 Task: Write a soql queries using OFFSET keyword.
Action: Mouse moved to (7, 132)
Screenshot: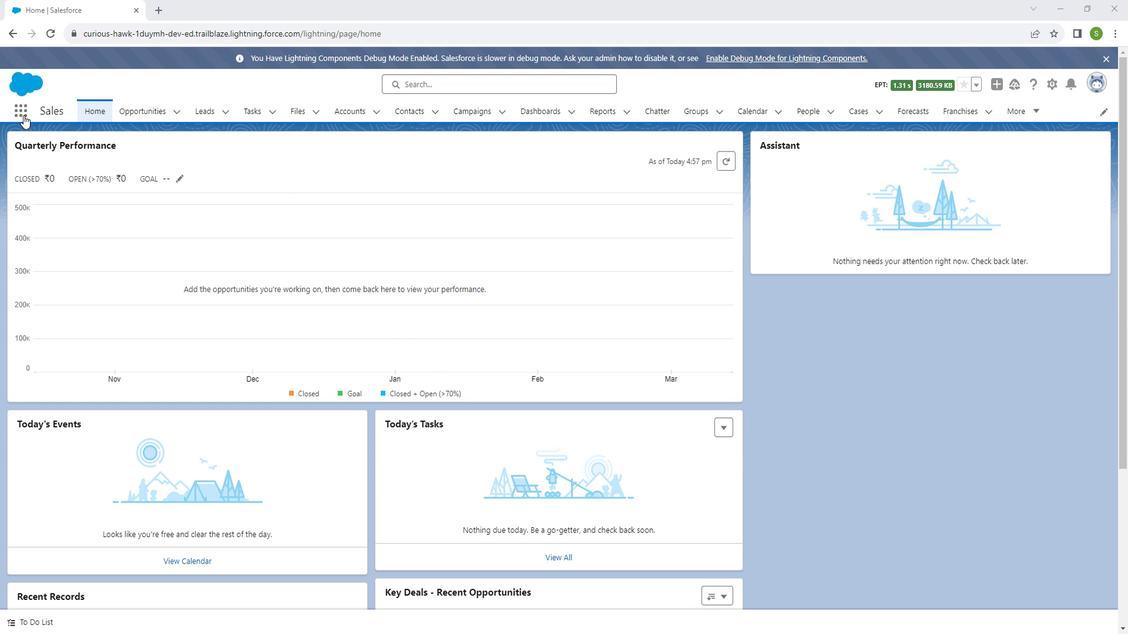 
Action: Mouse pressed left at (7, 132)
Screenshot: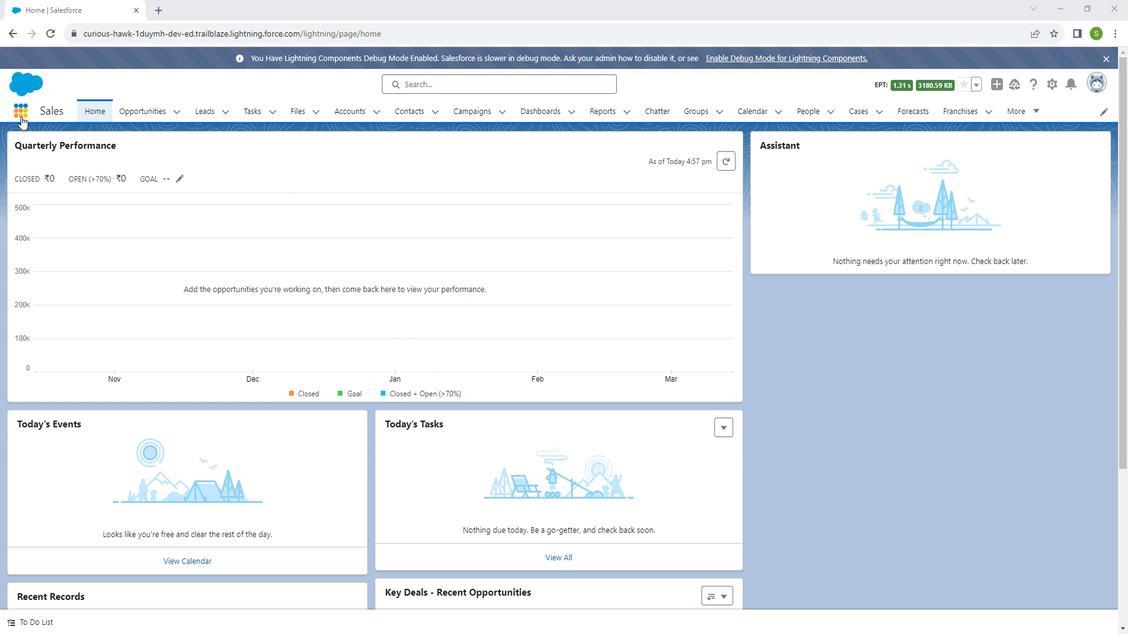
Action: Mouse moved to (27, 321)
Screenshot: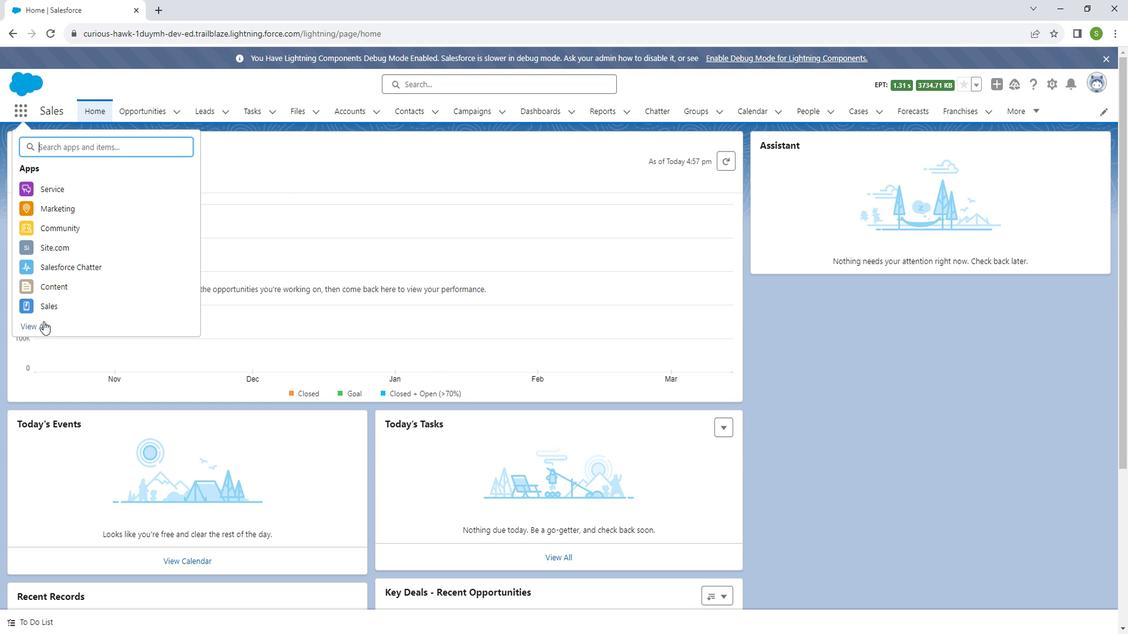 
Action: Mouse pressed left at (27, 321)
Screenshot: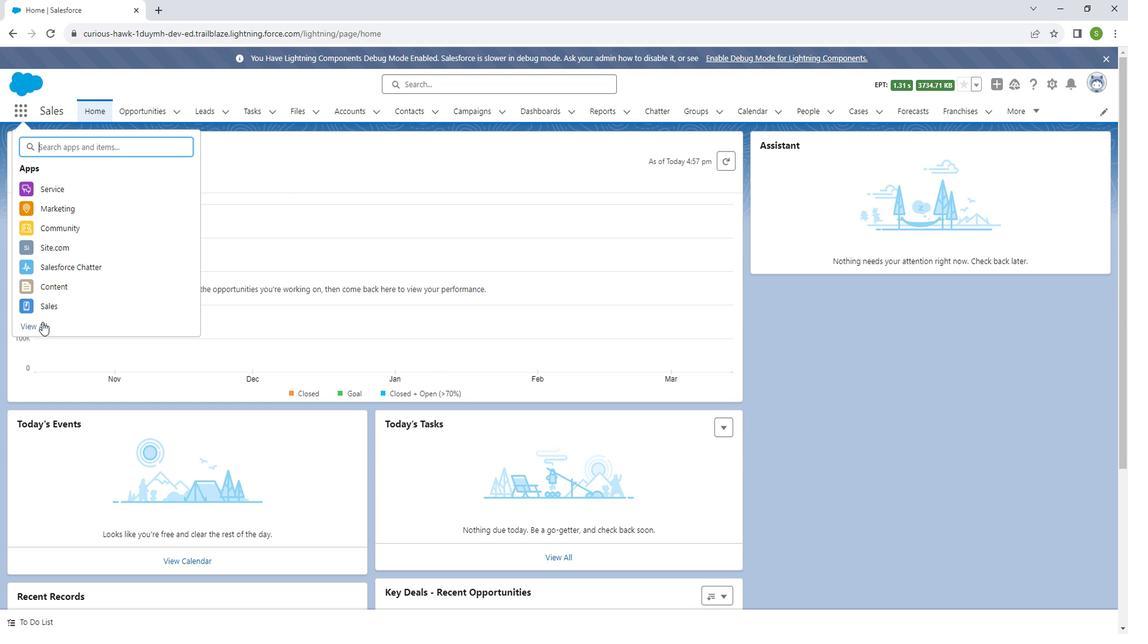 
Action: Mouse moved to (768, 432)
Screenshot: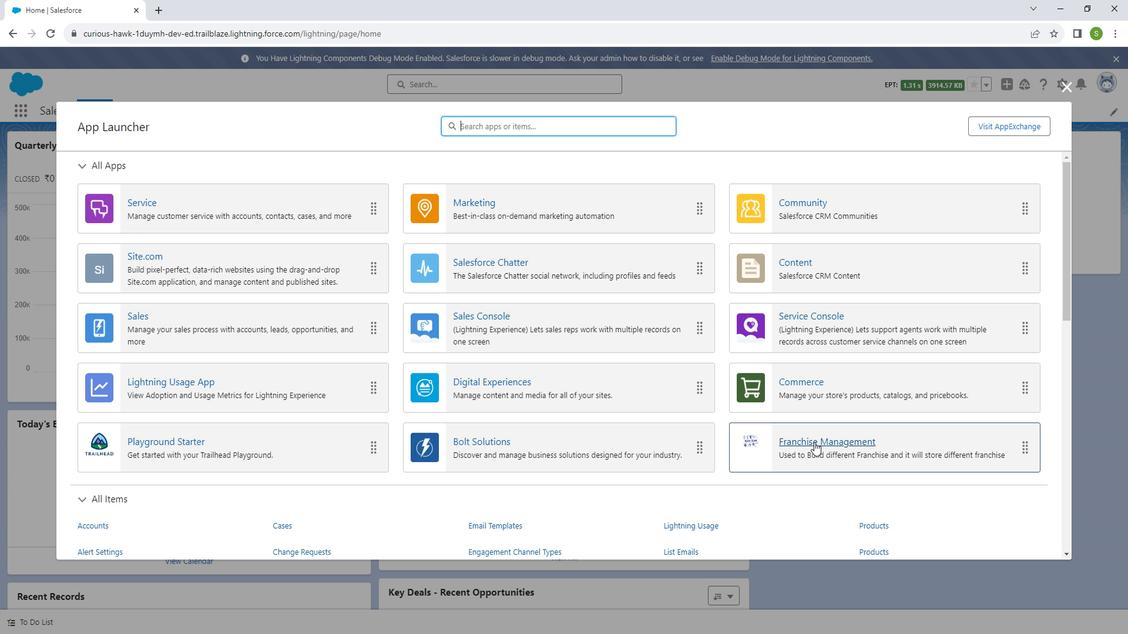
Action: Mouse pressed left at (768, 432)
Screenshot: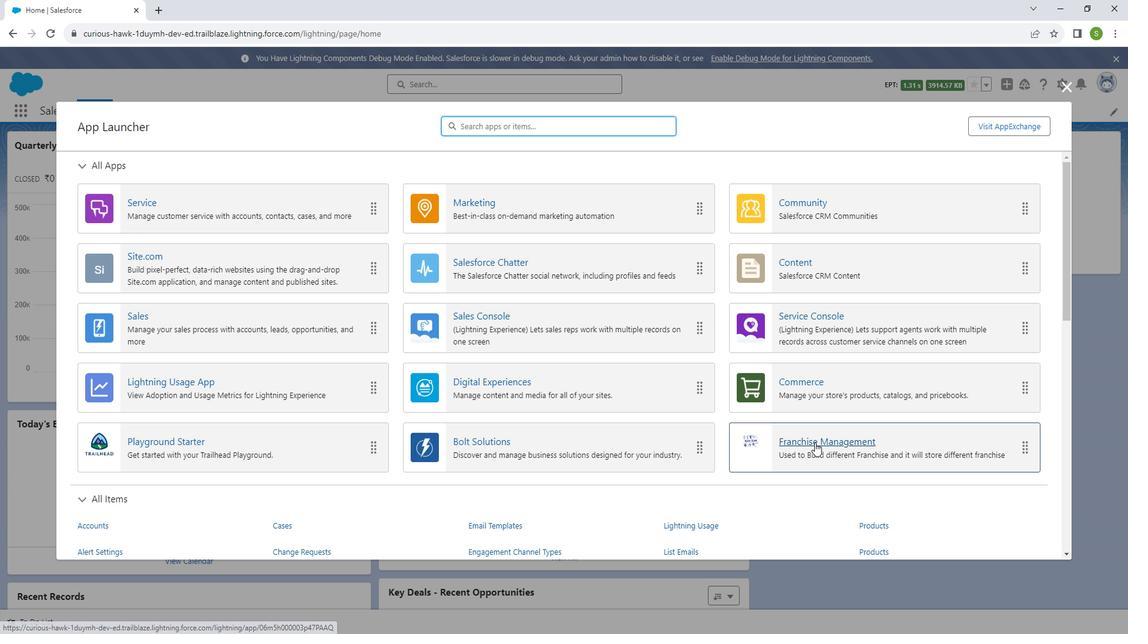 
Action: Mouse moved to (1008, 101)
Screenshot: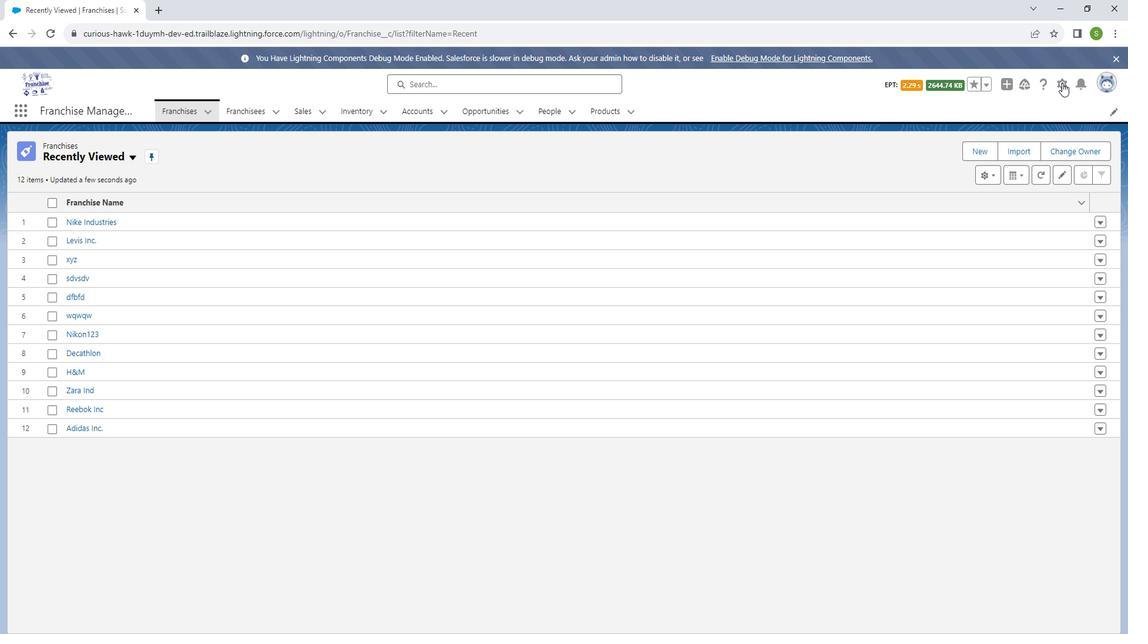 
Action: Mouse pressed left at (1008, 101)
Screenshot: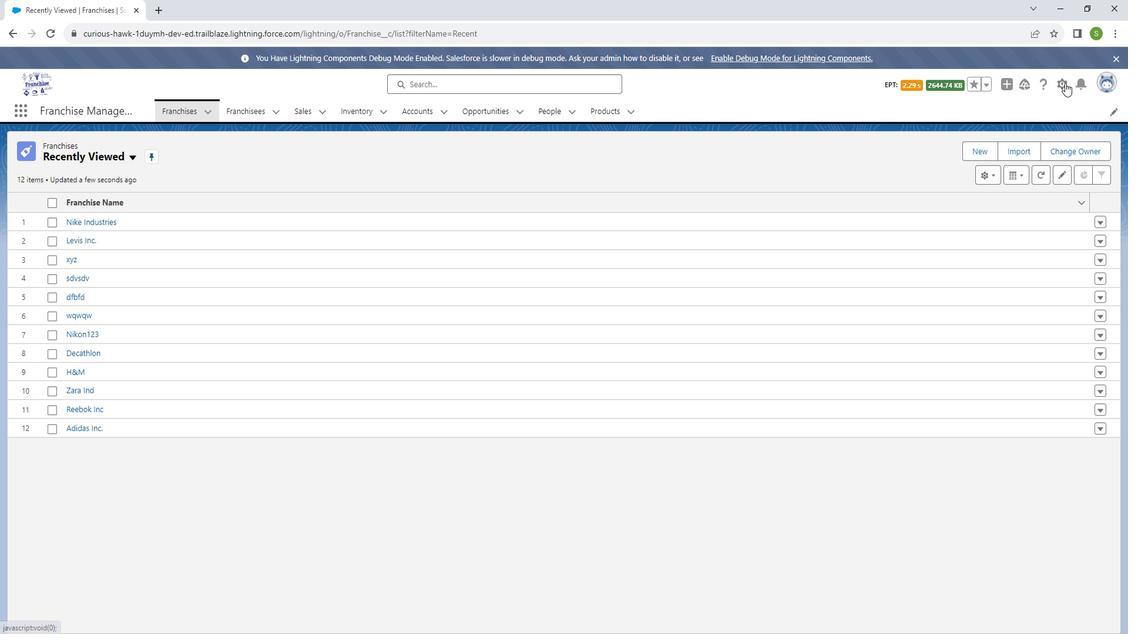 
Action: Mouse moved to (933, 192)
Screenshot: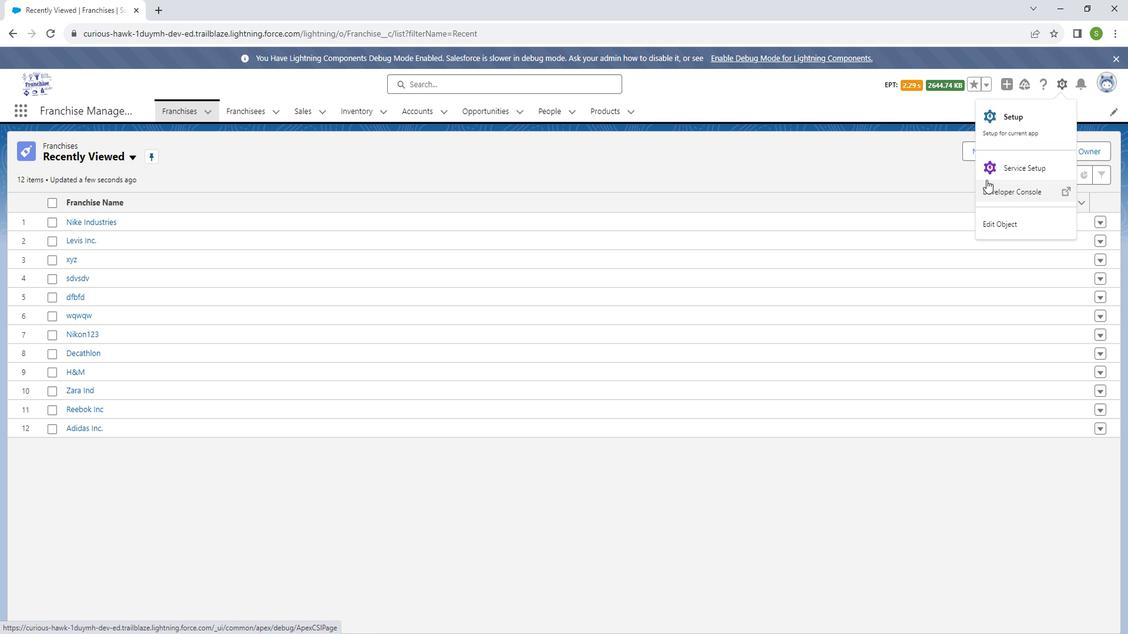 
Action: Mouse pressed right at (933, 192)
Screenshot: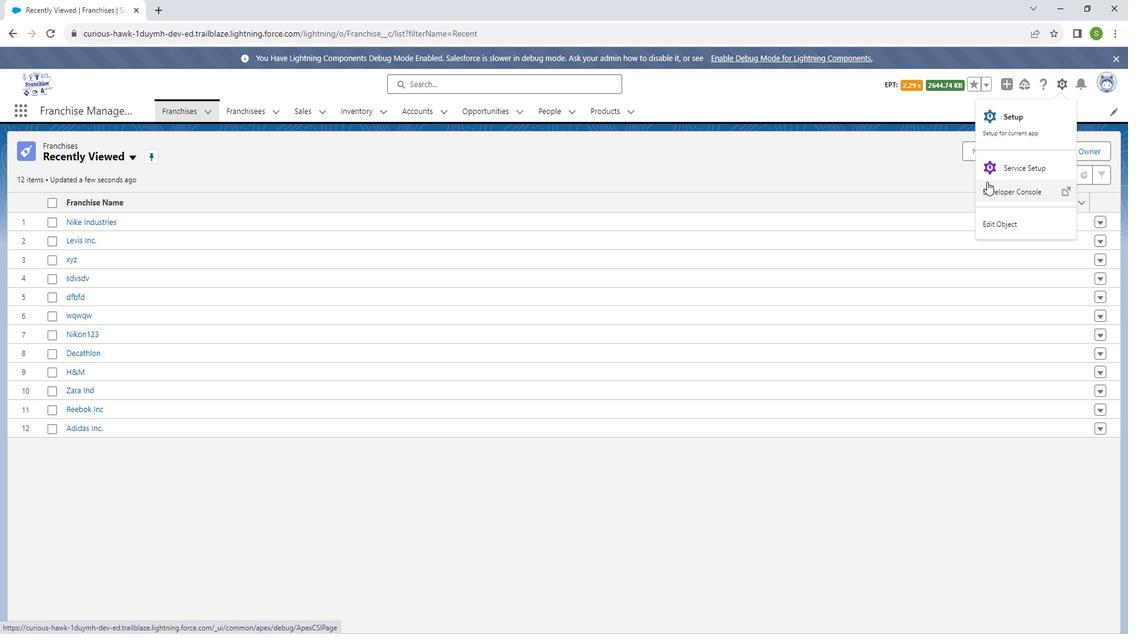 
Action: Mouse moved to (954, 202)
Screenshot: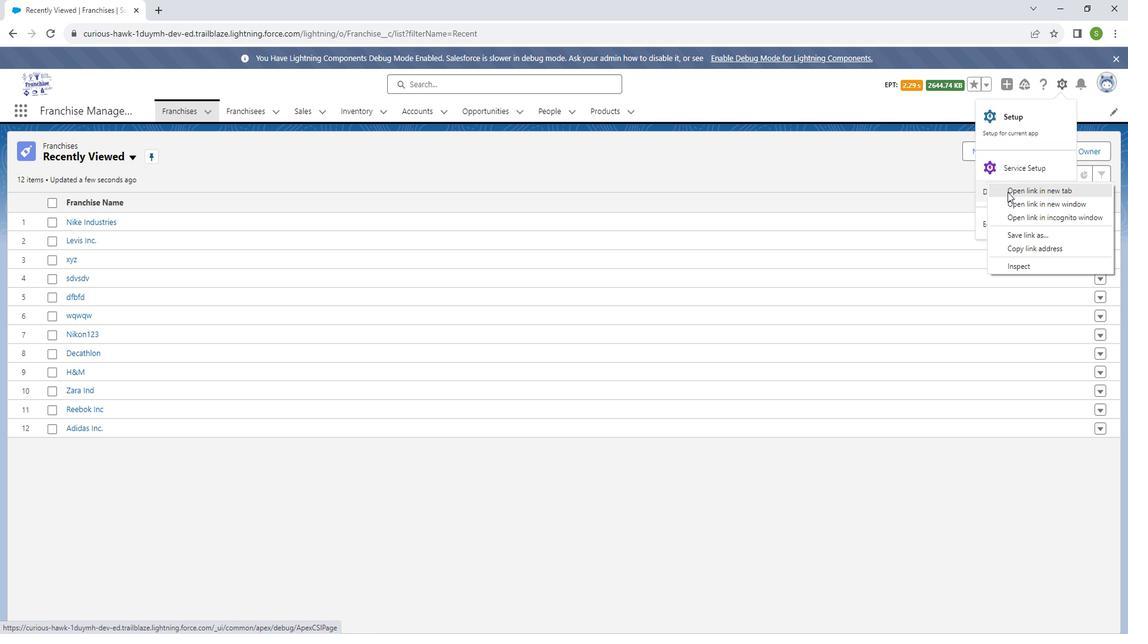 
Action: Mouse pressed left at (954, 202)
Screenshot: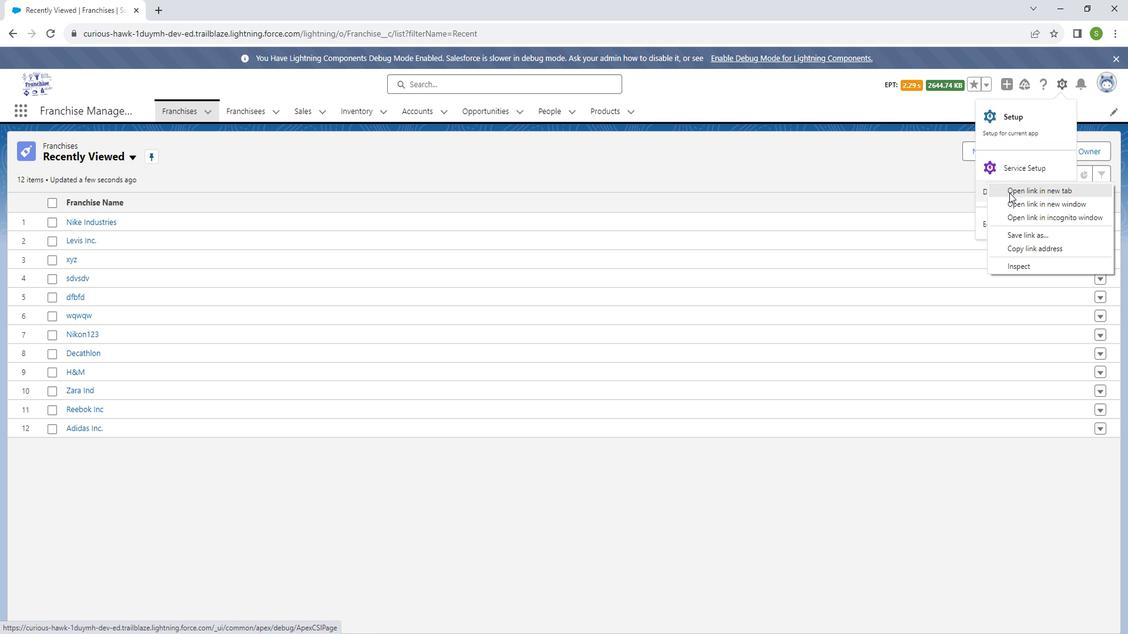 
Action: Mouse moved to (192, 26)
Screenshot: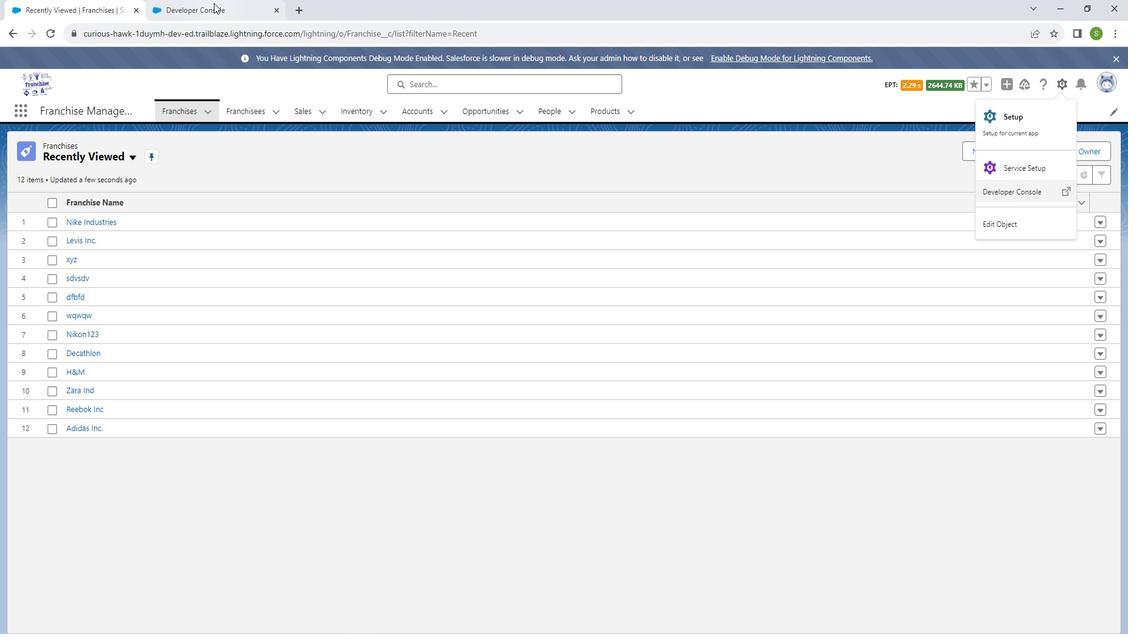 
Action: Mouse pressed left at (192, 26)
Screenshot: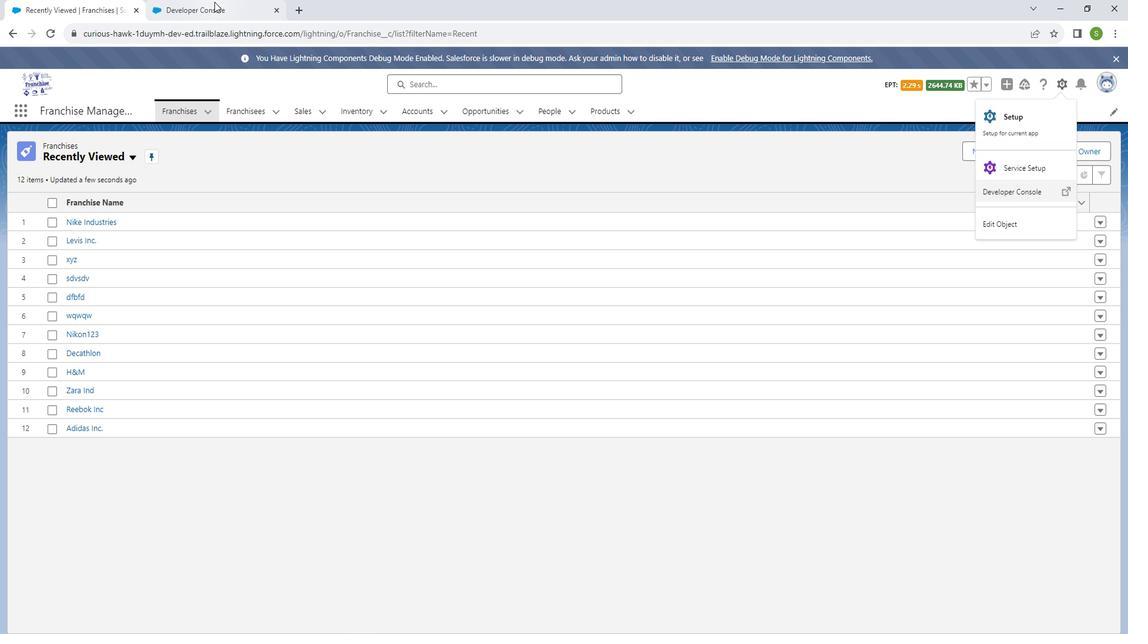 
Action: Mouse moved to (62, 77)
Screenshot: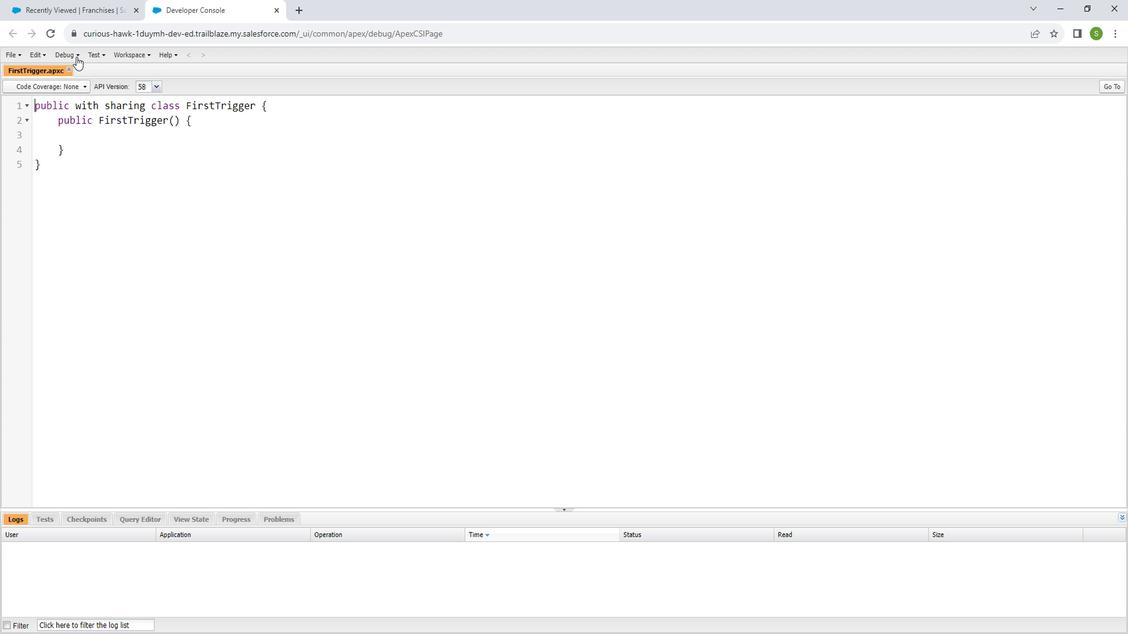 
Action: Mouse pressed left at (62, 77)
Screenshot: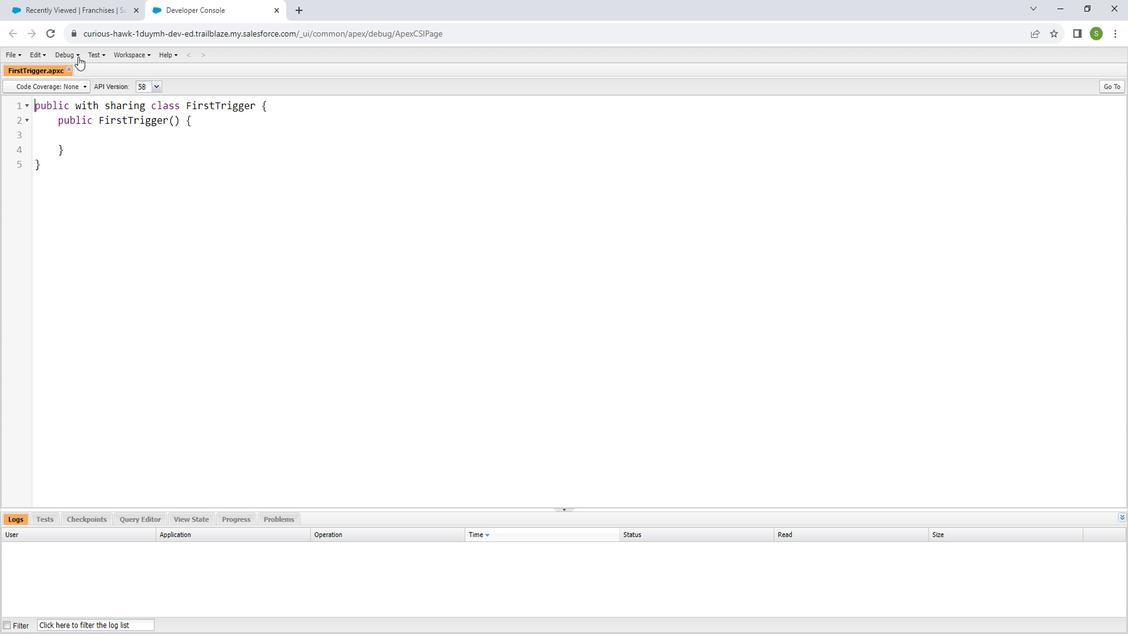 
Action: Mouse moved to (65, 94)
Screenshot: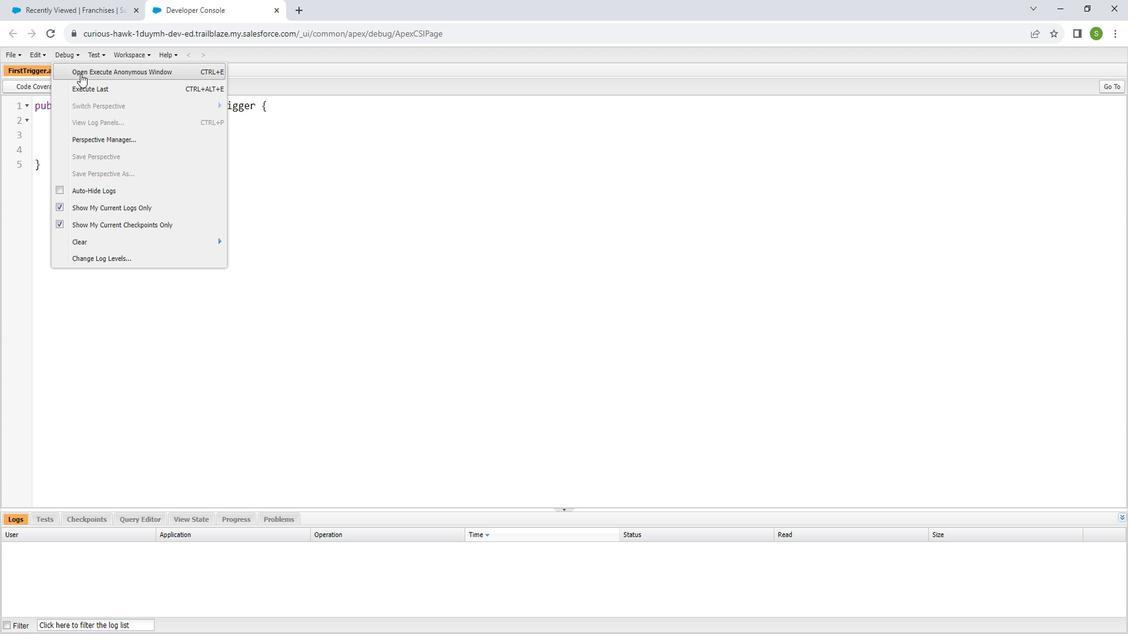 
Action: Mouse pressed left at (65, 94)
Screenshot: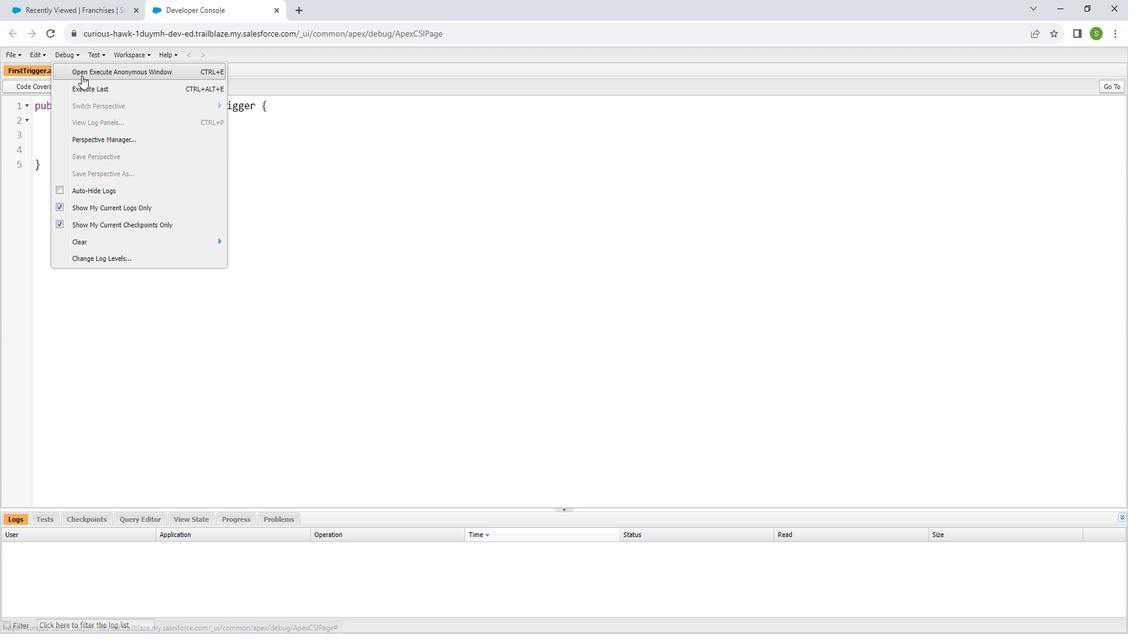 
Action: Mouse moved to (350, 209)
Screenshot: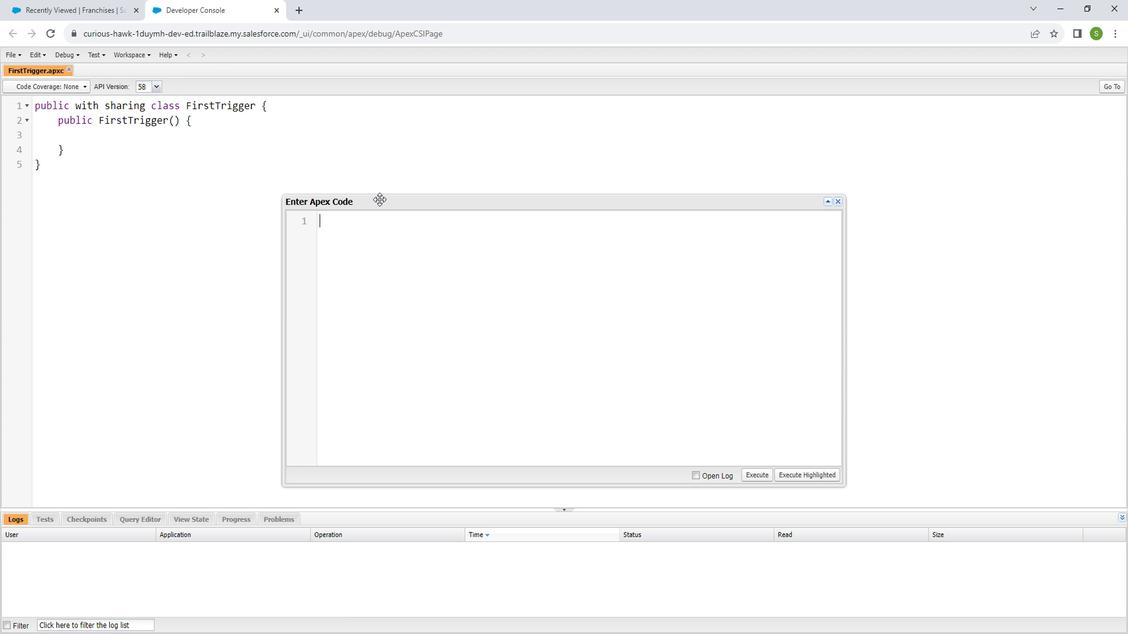
Action: Mouse pressed left at (350, 209)
Screenshot: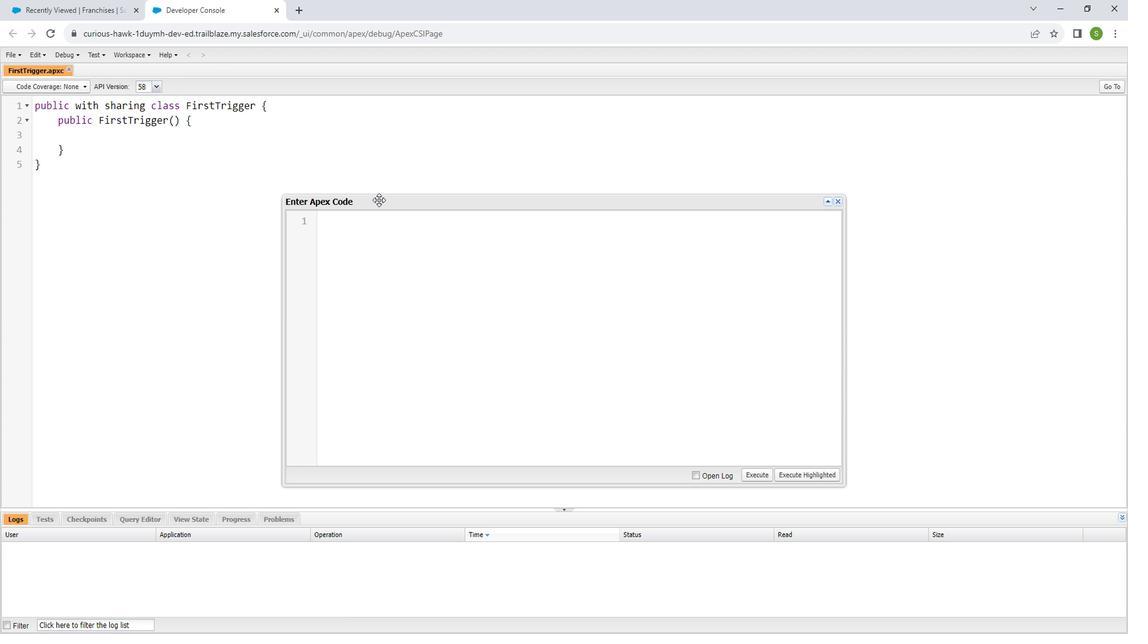 
Action: Mouse moved to (82, 129)
Screenshot: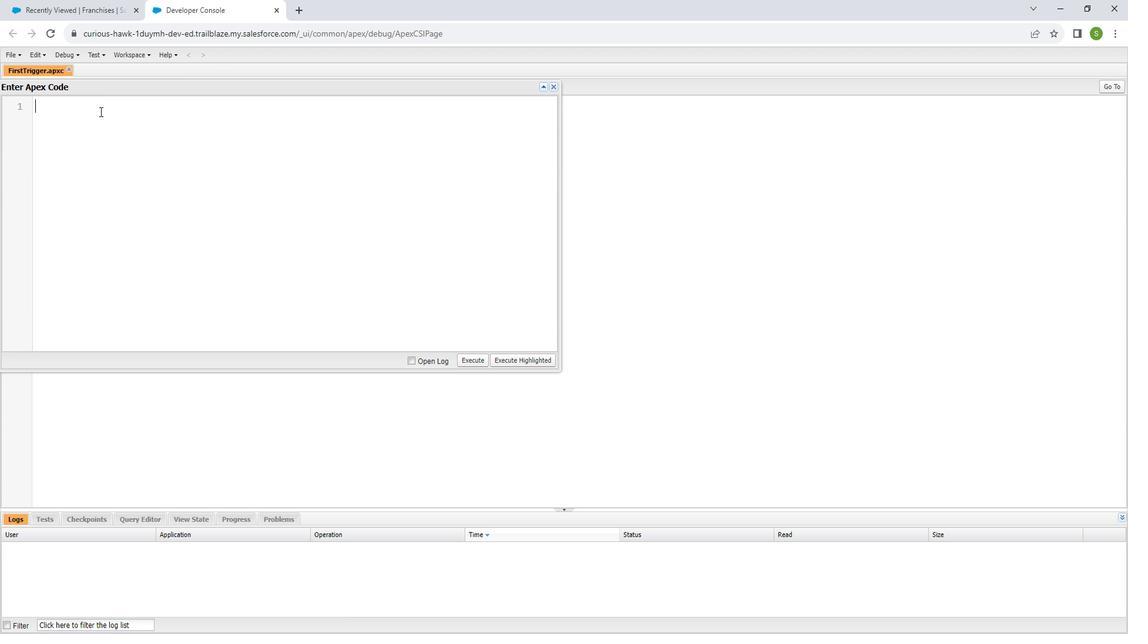 
Action: Mouse pressed left at (82, 129)
Screenshot: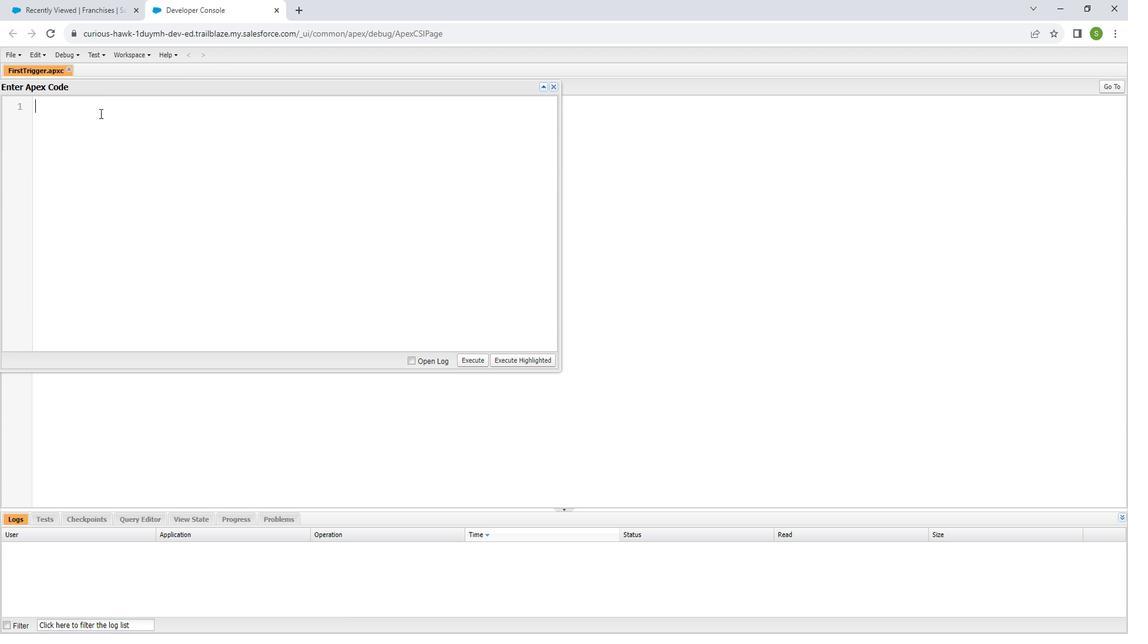 
Action: Mouse moved to (80, 168)
Screenshot: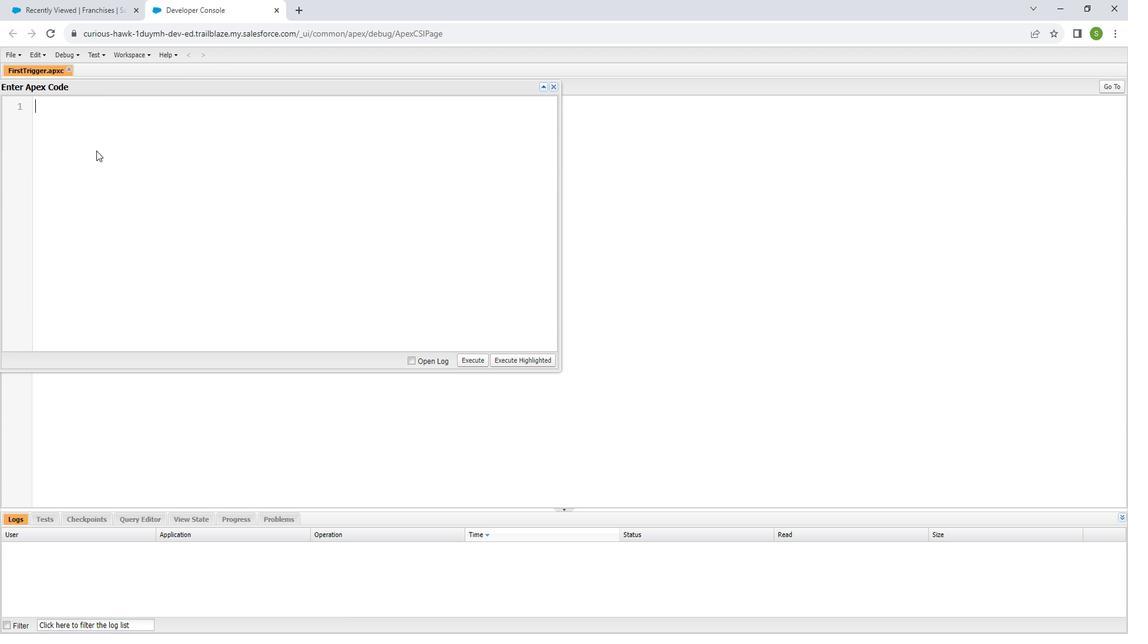 
Action: Key pressed <Key.shift_r>List<Key.shift_r><<Key.shift_r>Franchise<Key.shift_r><Key.shift_r><Key.shift_r><Key.shift_r><Key.shift_r><Key.shift_r><Key.shift_r><Key.shift_r><Key.shift_r>__c<Key.shift_r><Key.shift_r>><Key.space>frans<Key.space>=<Key.space>[];<Key.left><Key.left><Key.shift_r>D<Key.backspace><Key.shift_r>SELECT<Key.space>id,<Key.space><Key.shift_r>NAme<Key.backspace><Key.backspace><Key.backspace>ame<Key.space><Key.shift_r>FROM<Key.space><Key.shift_r>FR<Key.backspace>ranchise<Key.shift_r><Key.shift_r><Key.shift_r><Key.shift_r><Key.shift_r>__c<Key.space><Key.shift_r>Of<Key.shift_r><Key.backspace><Key.shift_r>FFSET<Key.space>2<Key.right><Key.right><Key.enter>for<Key.shift_r>(<Key.shift_r>Franchise<Key.space><Key.backspace><Key.shift_r>__c<Key.space>frans<Key.shift_r>Obj<Key.space><Key.shift_r>:<Key.space>frans<Key.right><Key.enter><Key.shift_r>{<Key.enter><Key.shift_r>System.debug<Key.shift_r><Key.shift_r><Key.shift_r><Key.shift_r><Key.shift_r><Key.shift_r><Key.shift_r><Key.shift_r><Key.shift_r>('<Key.shift_r>Name<Key.space>-<Key.right>+frans<Key.shift_r><Key.shift_r><Key.shift_r><Key.shift_r><Key.shift_r><Key.shift_r><Key.shift_r><Key.shift_r><Key.shift_r><Key.shift_r><Key.shift_r>Obj.<Key.shift_r>Name<Key.right>;
Screenshot: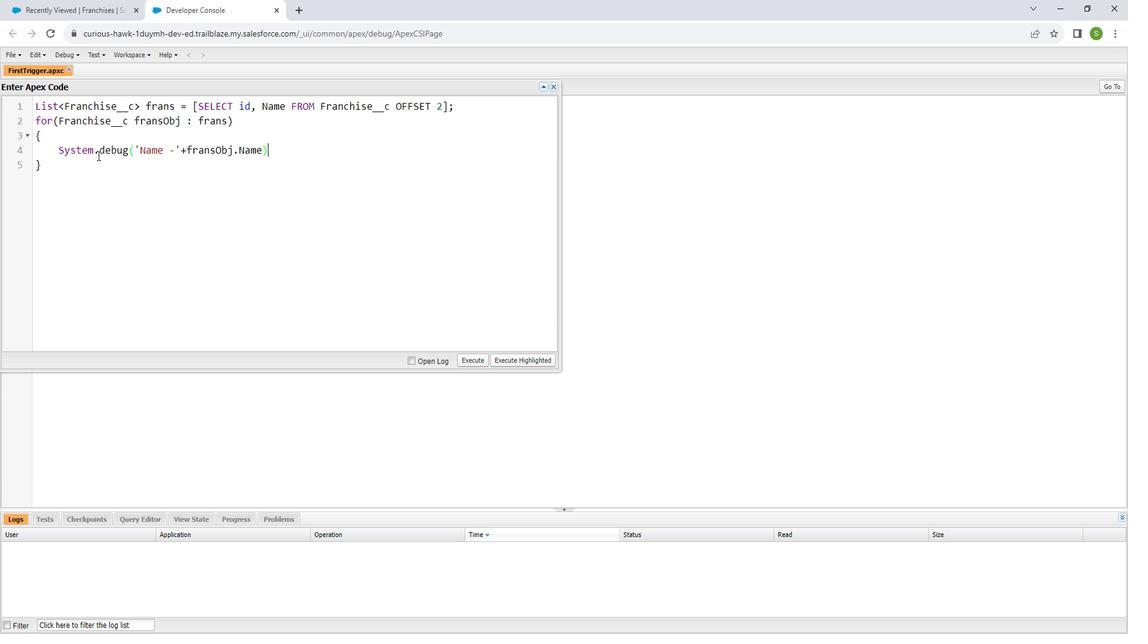 
Action: Mouse moved to (395, 357)
Screenshot: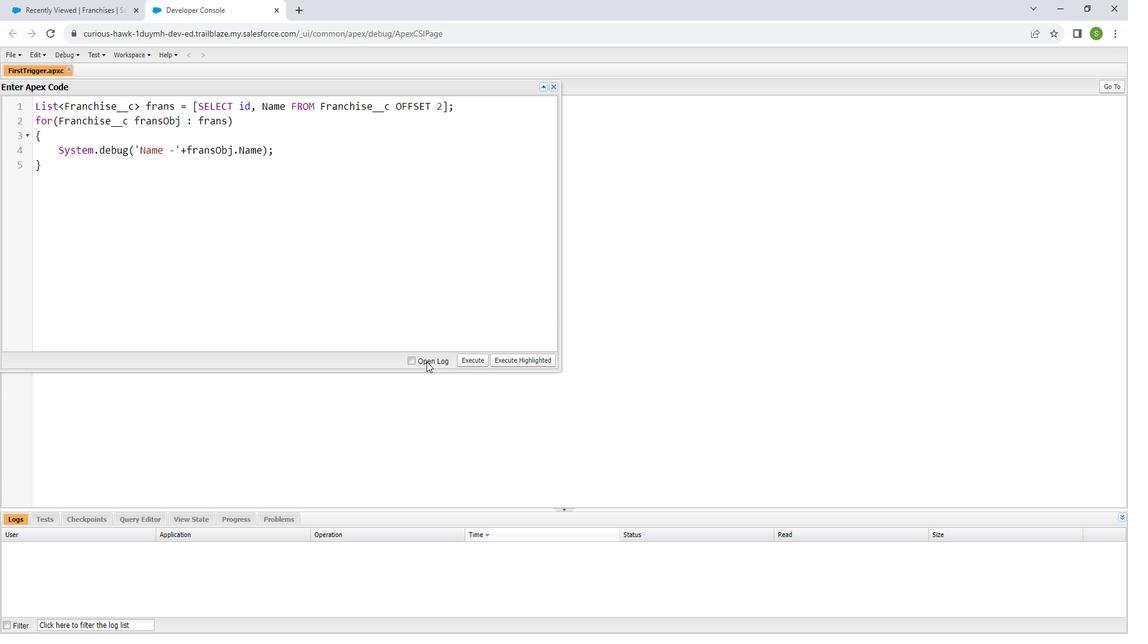 
Action: Mouse pressed left at (395, 357)
Screenshot: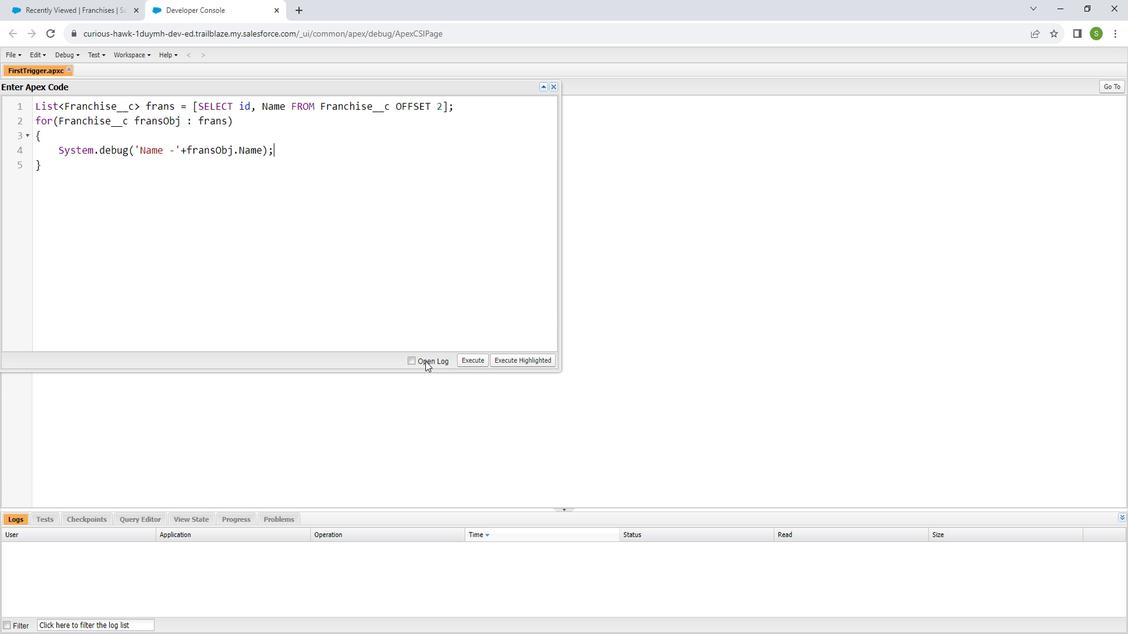 
Action: Mouse moved to (383, 353)
Screenshot: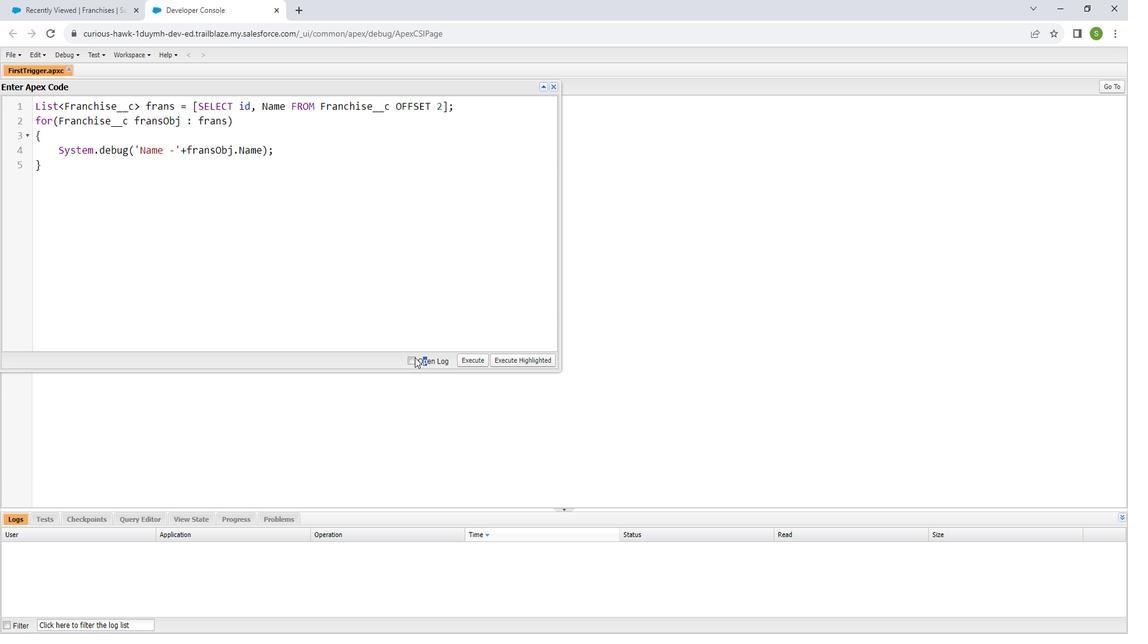 
Action: Mouse pressed left at (383, 353)
Screenshot: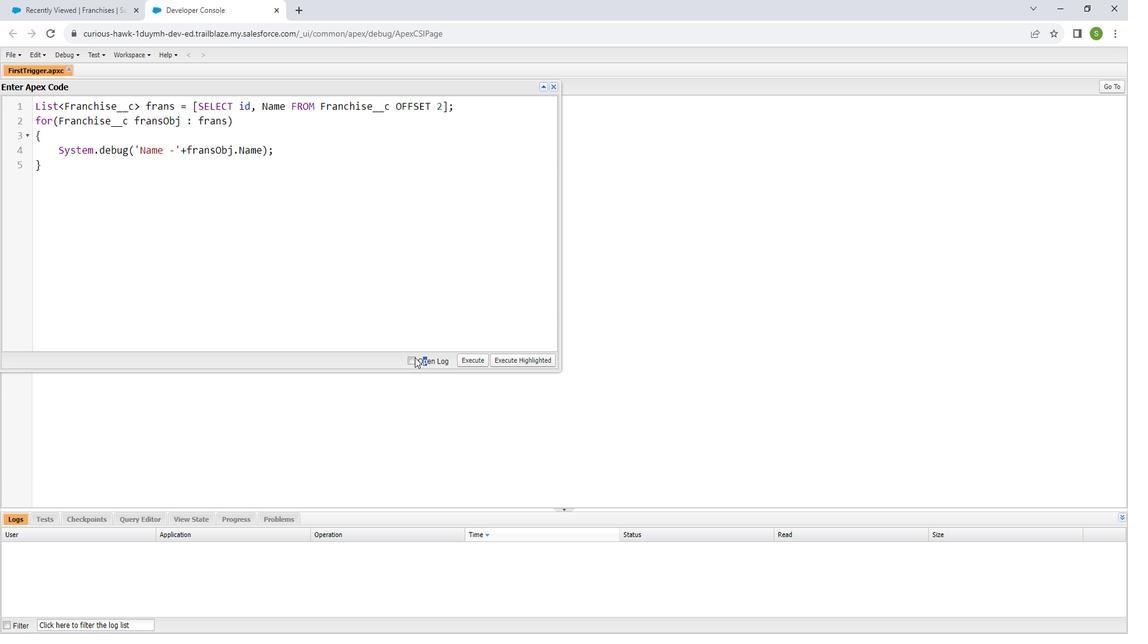 
Action: Mouse moved to (439, 358)
Screenshot: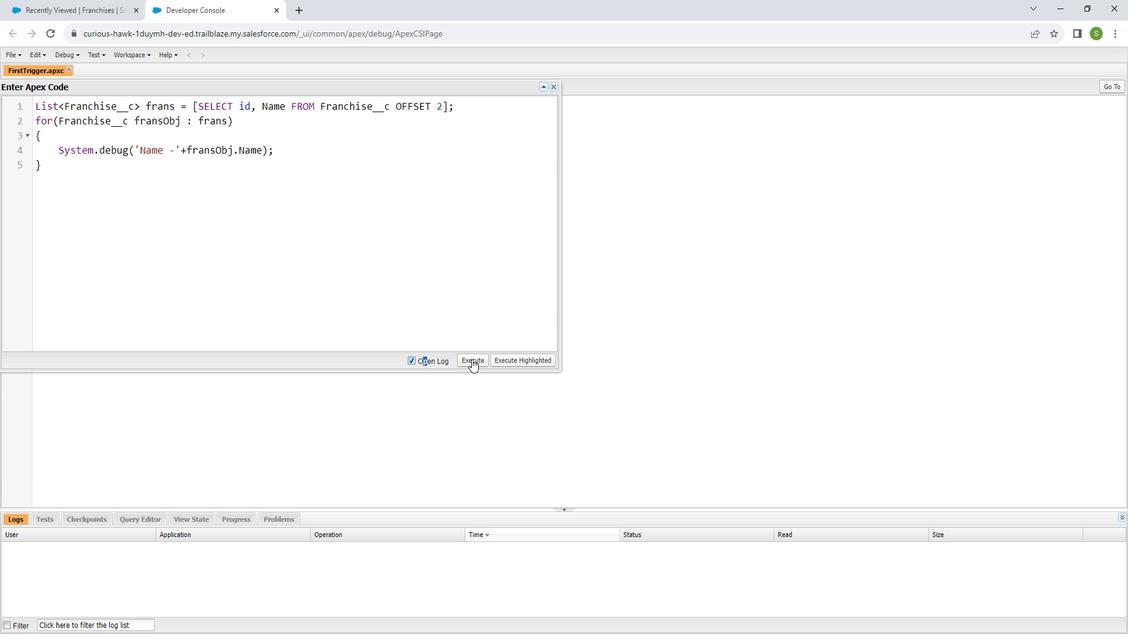 
Action: Mouse pressed left at (439, 358)
Screenshot: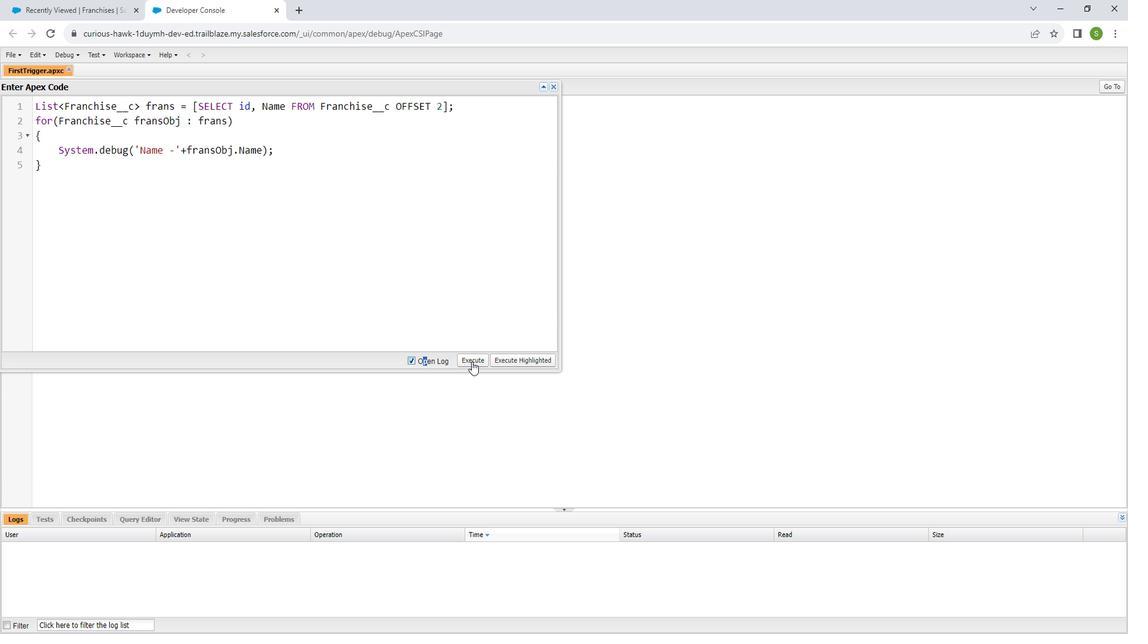 
Action: Mouse moved to (92, 486)
Screenshot: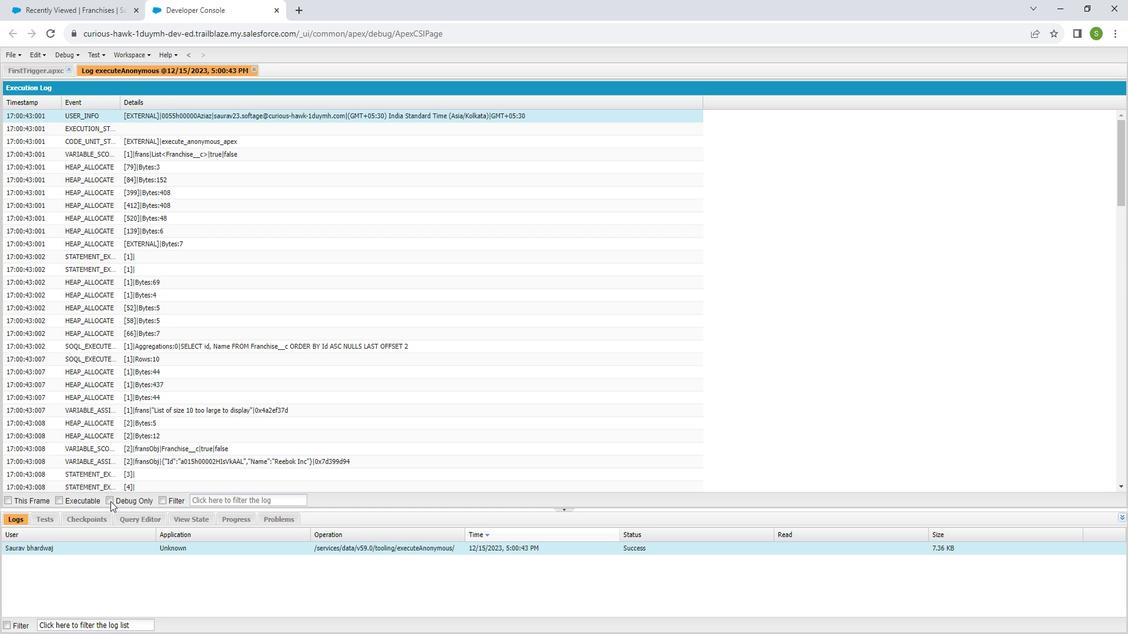 
Action: Mouse pressed left at (92, 486)
Screenshot: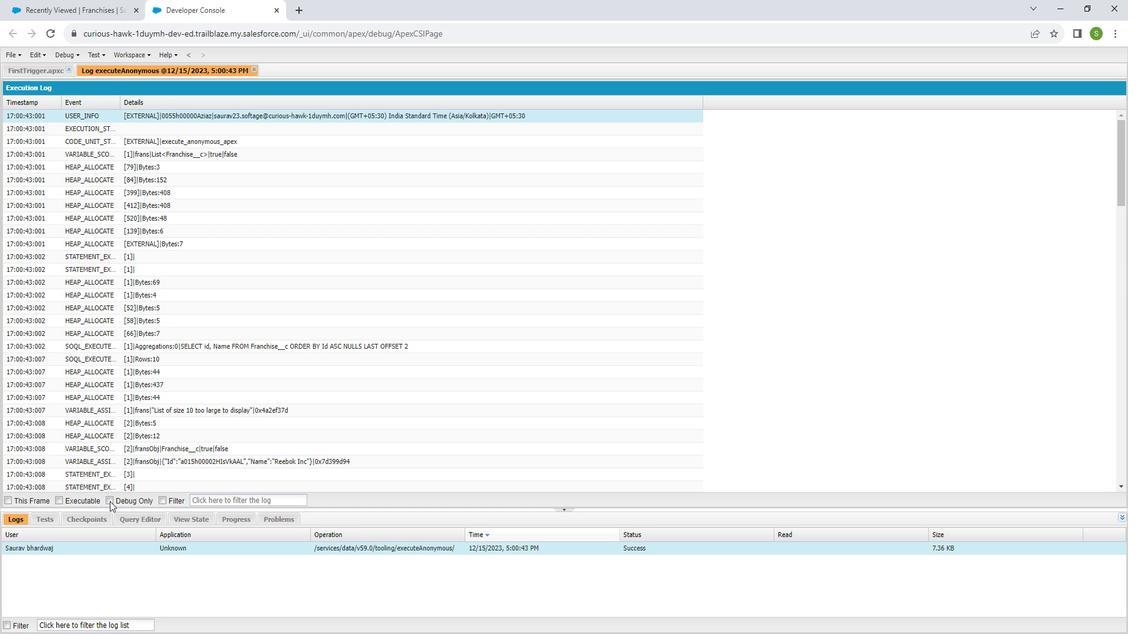 
Action: Mouse moved to (57, 77)
Screenshot: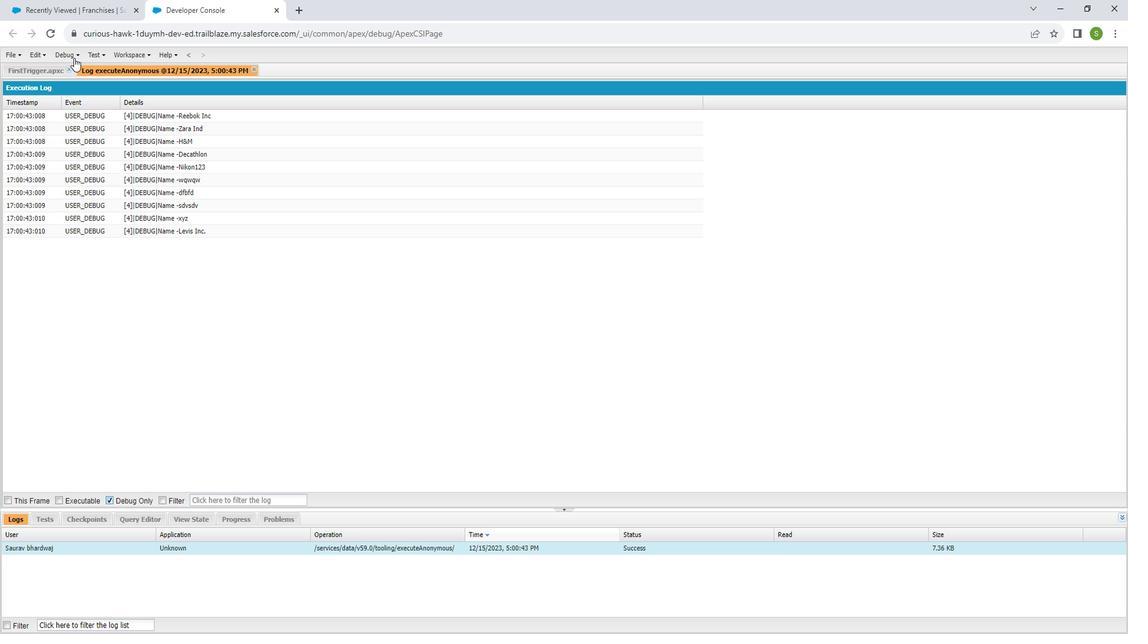 
Action: Mouse pressed left at (57, 77)
Screenshot: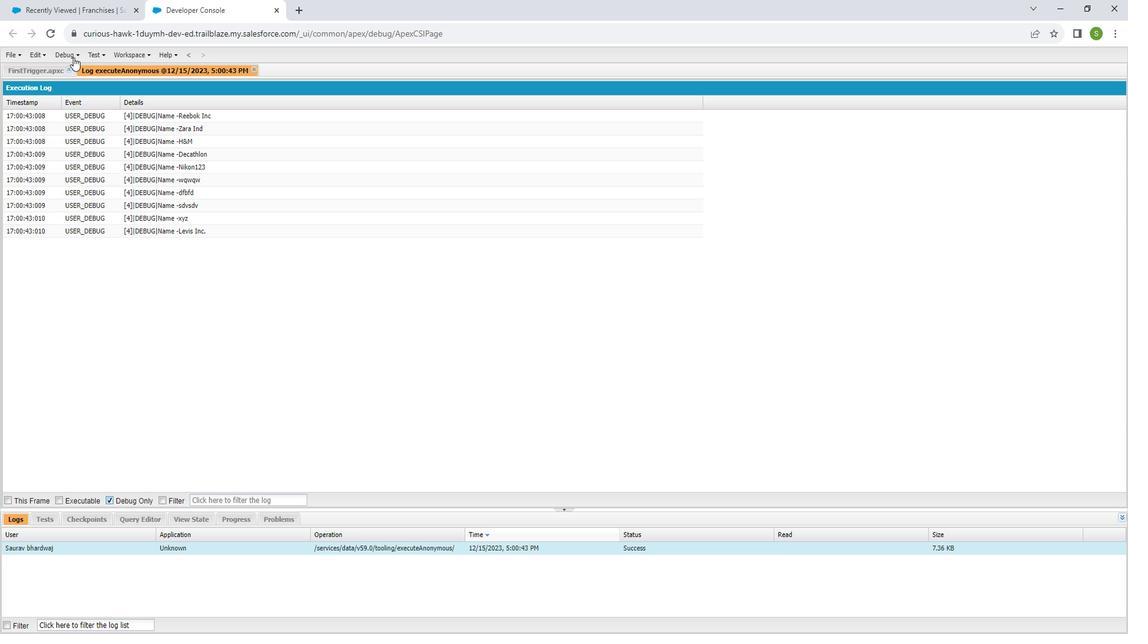 
Action: Mouse moved to (67, 87)
Screenshot: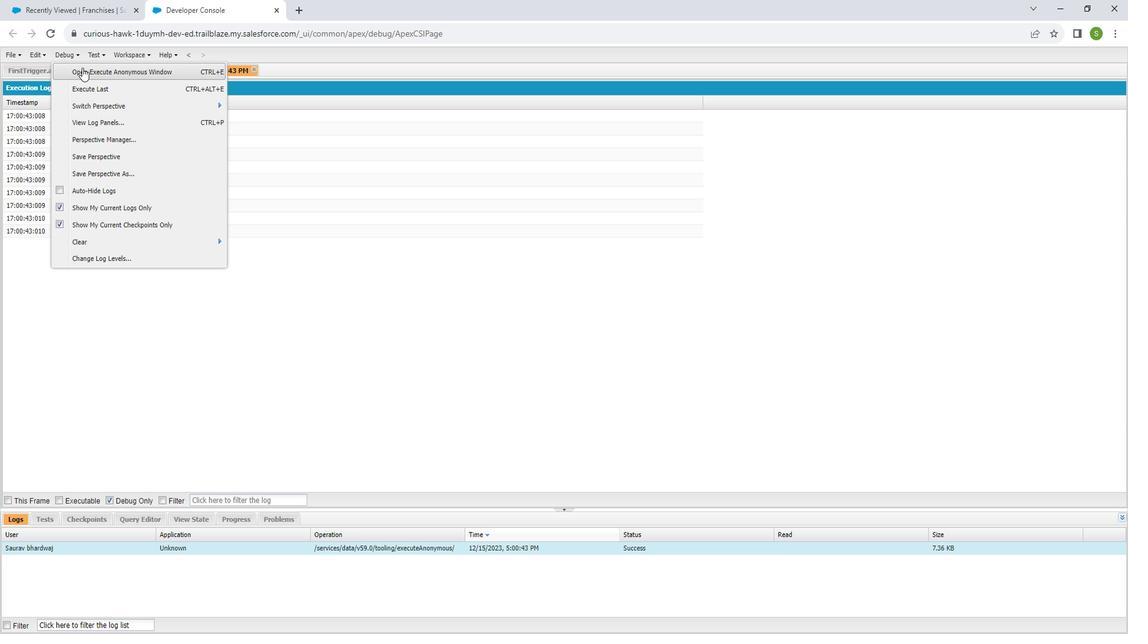 
Action: Mouse pressed left at (67, 87)
Screenshot: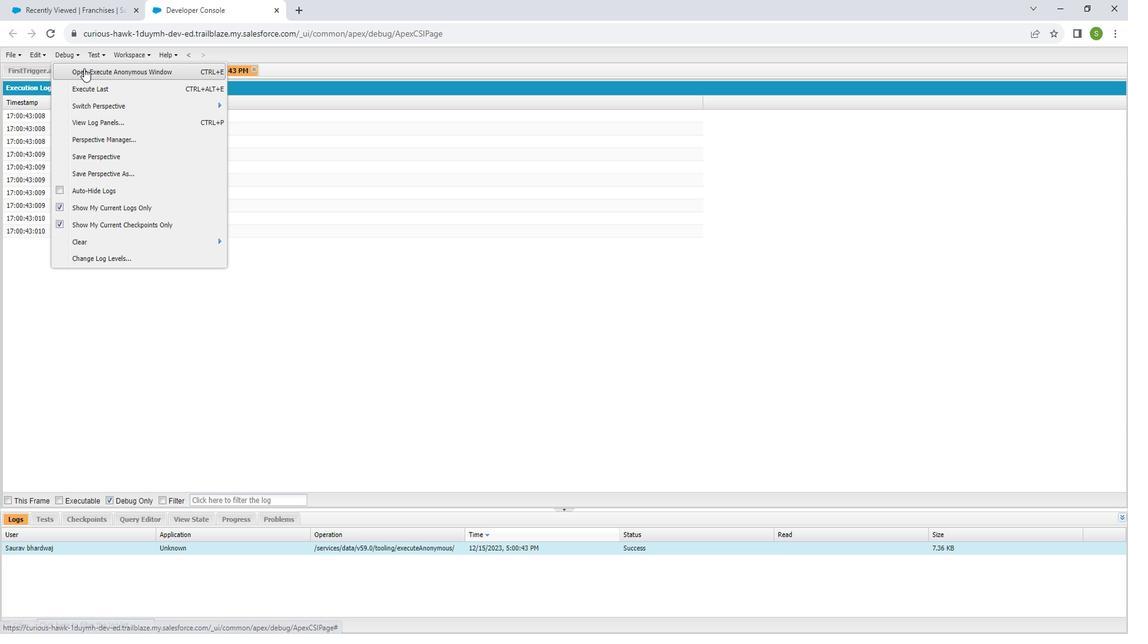 
Action: Mouse moved to (116, 502)
Screenshot: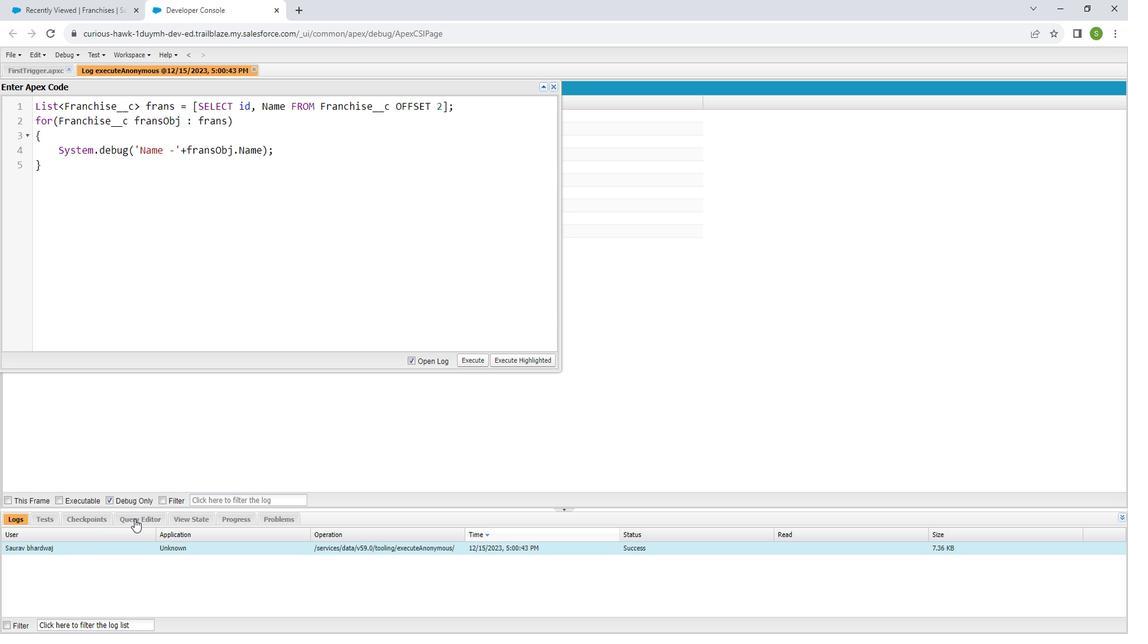 
Action: Mouse pressed left at (116, 502)
Screenshot: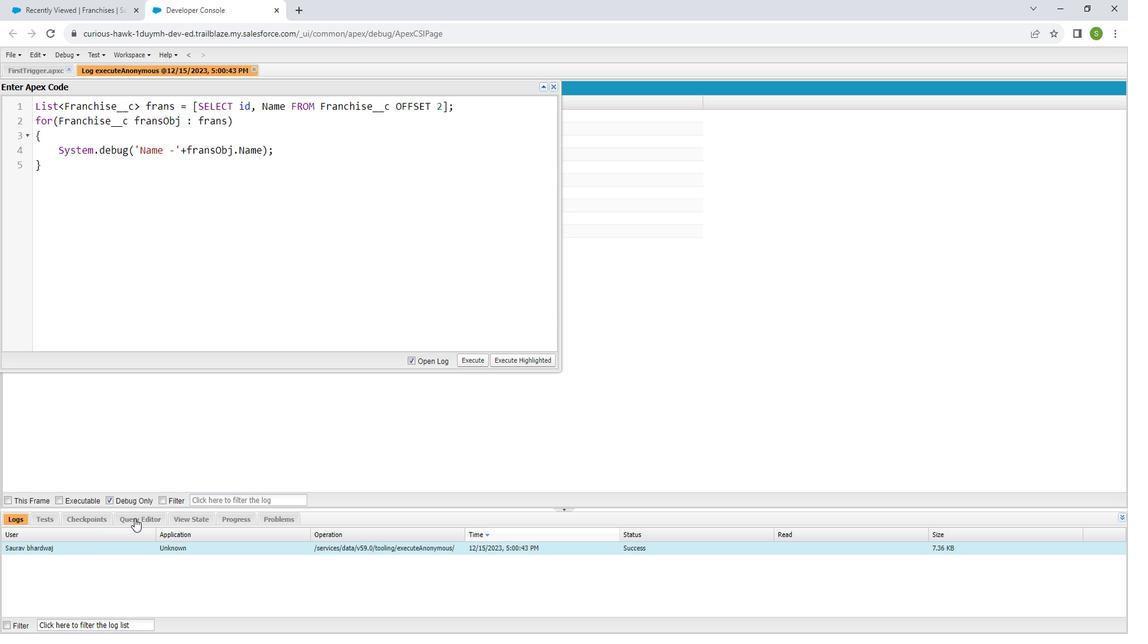 
Action: Mouse moved to (111, 522)
Screenshot: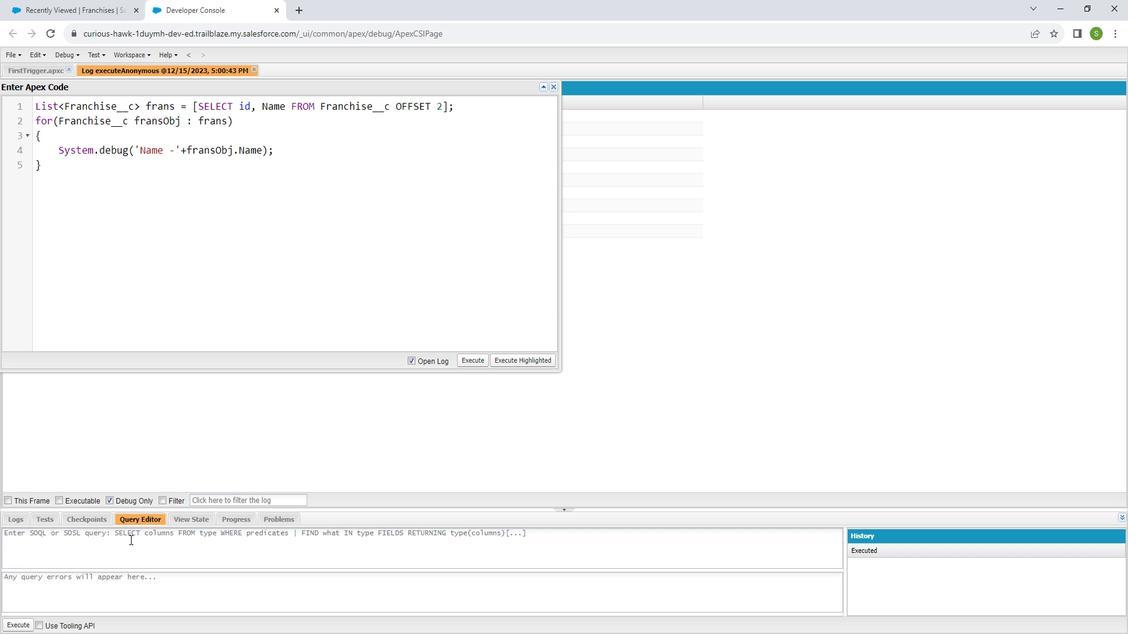 
Action: Mouse pressed left at (111, 522)
Screenshot: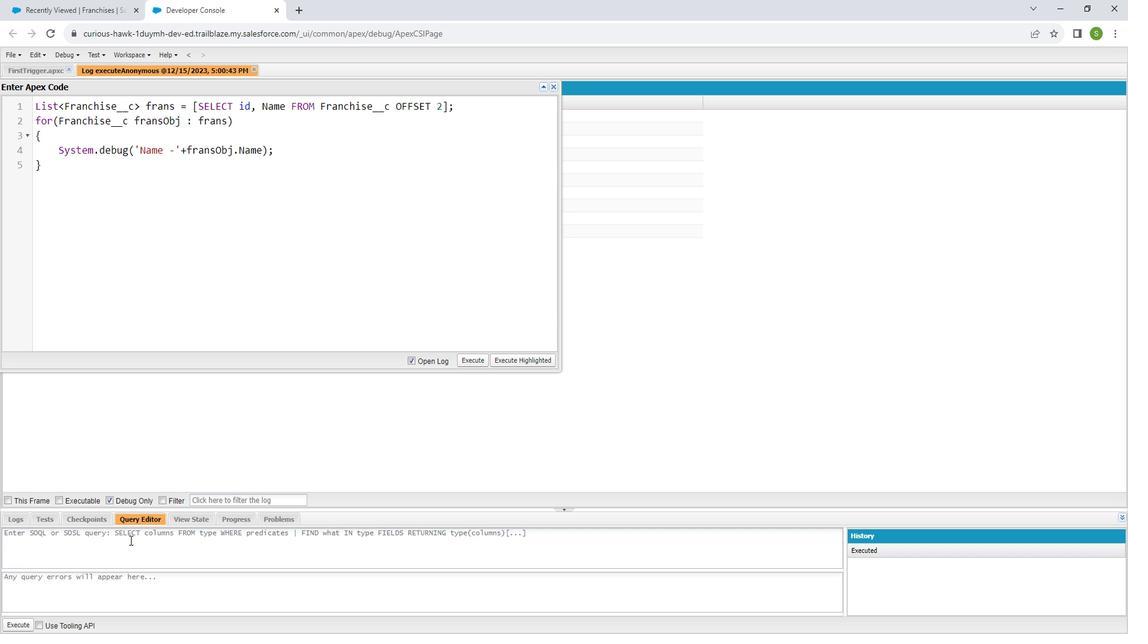 
Action: Key pressed <Key.shift_r>SELCT<Key.backspace><Key.backspace>ect<Key.space><Key.backspace><Key.backspace><Key.backspace><Key.backspace><Key.shift_r>ECT<Key.space><Key.shift_r>Id,<Key.space><Key.shift_r>Name<Key.space><Key.shift_r>R<Key.backspace><Key.shift_r>FROM<Key.space><Key.shift_r><Key.shift_r><Key.shift_r><Key.shift_r><Key.shift_r><Key.shift_r>Franchise<Key.shift_r><Key.shift_r><Key.shift_r><Key.shift_r><Key.shift_r><Key.shift_r><Key.shift_r><Key.shift_r><Key.shift_r>__c
Screenshot: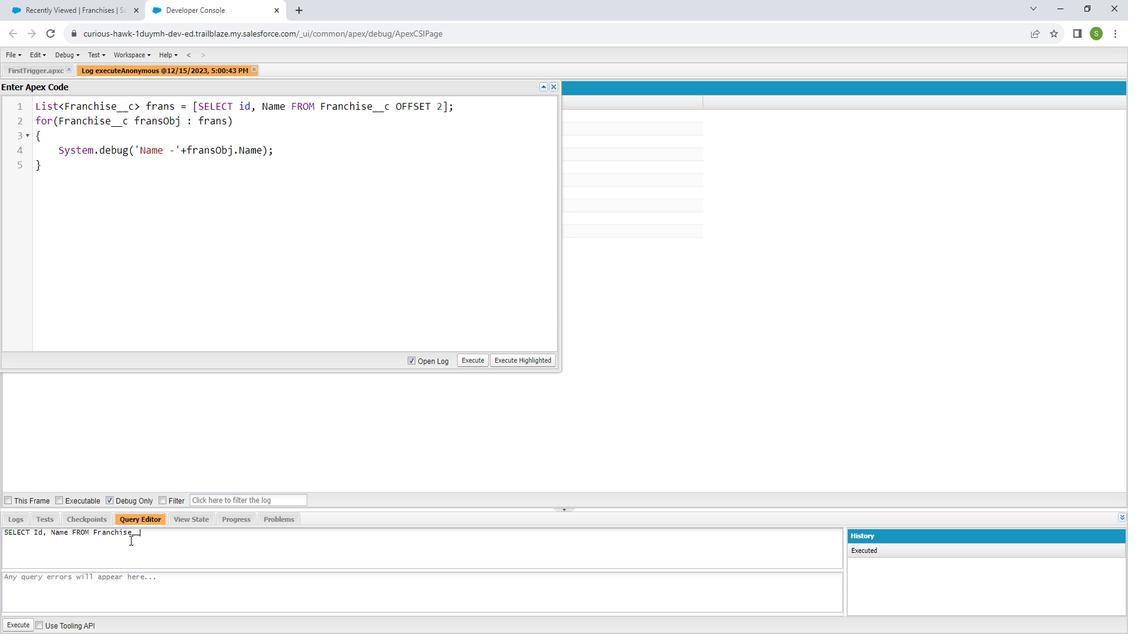 
Action: Mouse moved to (3, 602)
Screenshot: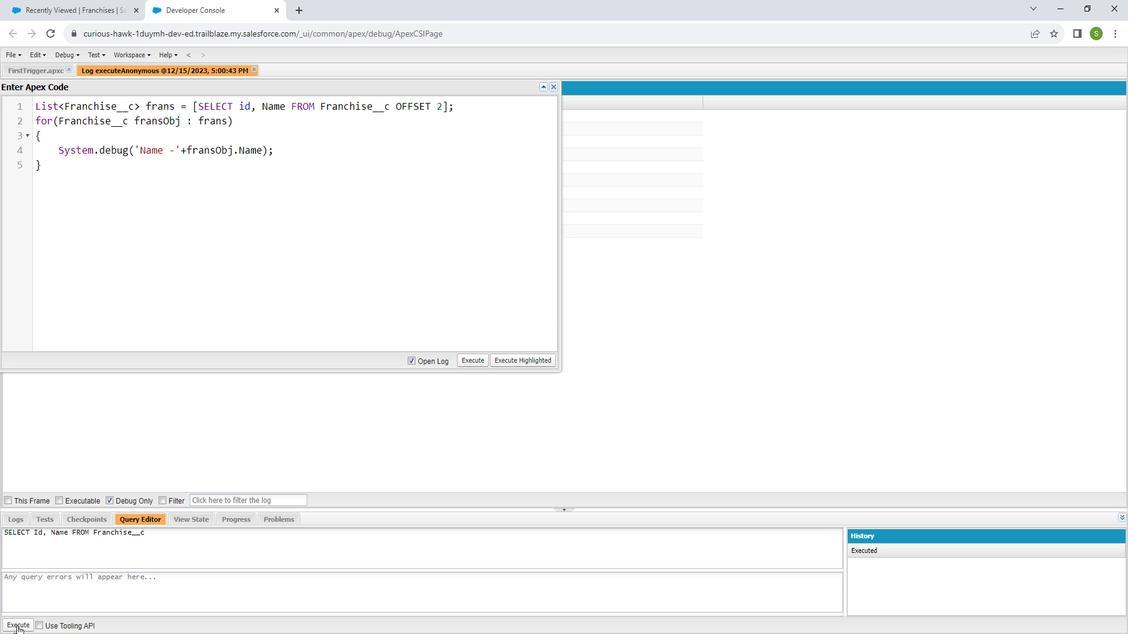 
Action: Mouse pressed left at (3, 602)
Screenshot: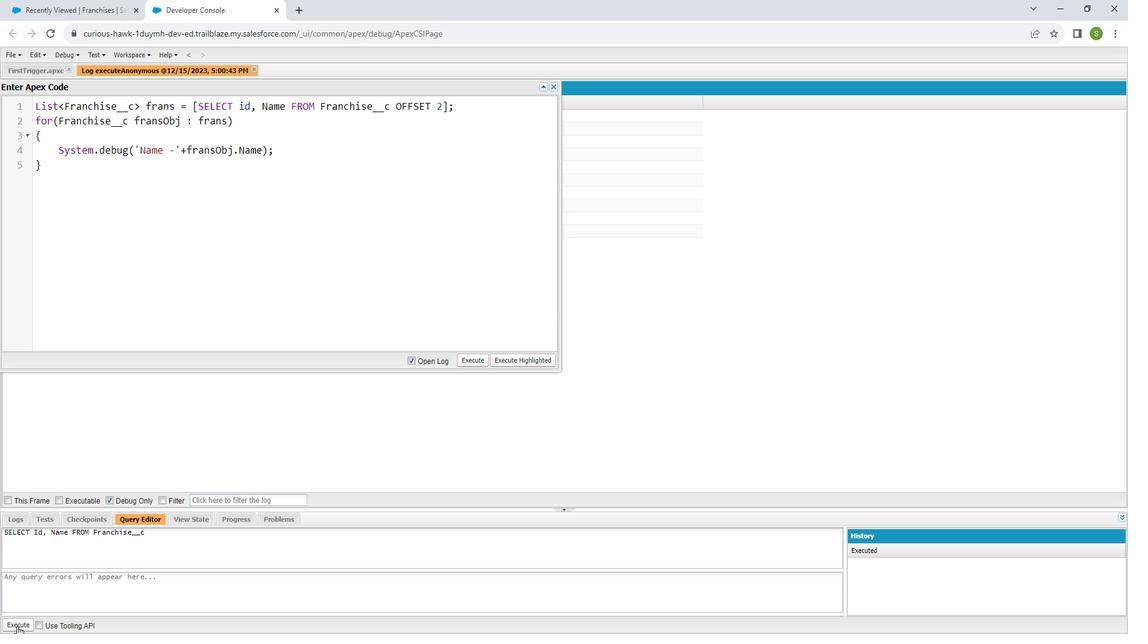 
Action: Mouse moved to (280, 104)
Screenshot: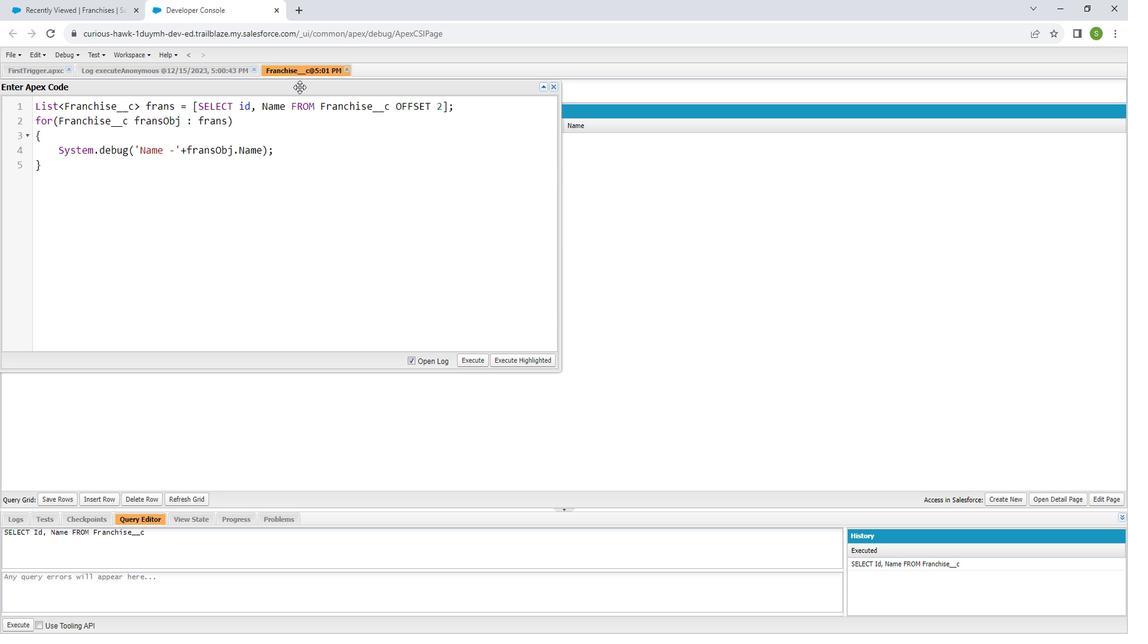 
Action: Mouse pressed left at (280, 104)
Screenshot: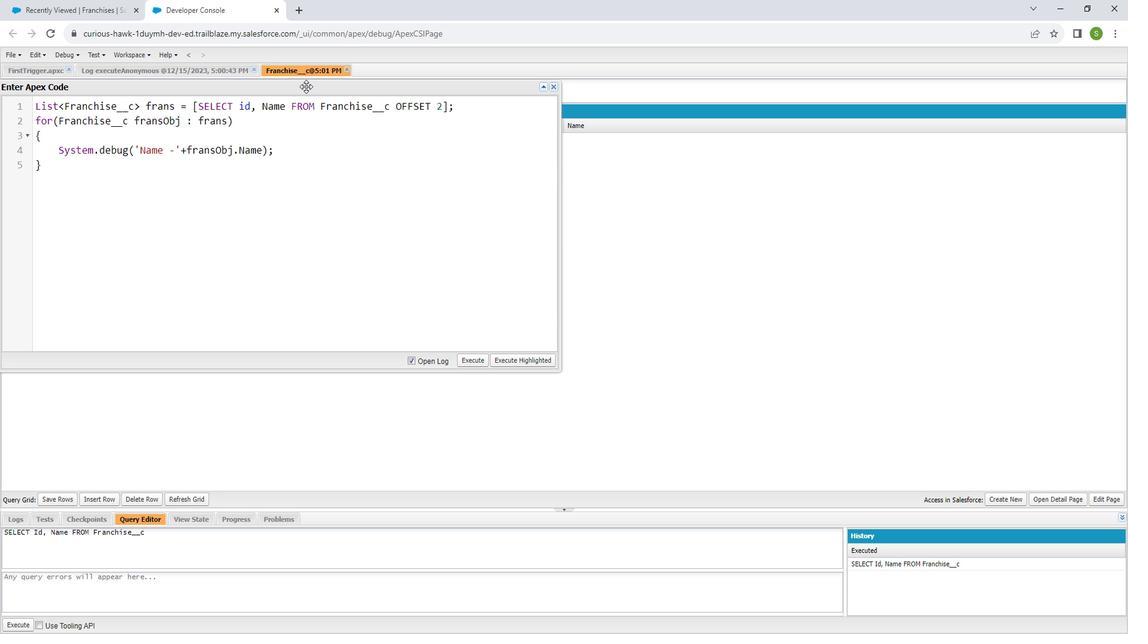
Action: Mouse moved to (94, 128)
Screenshot: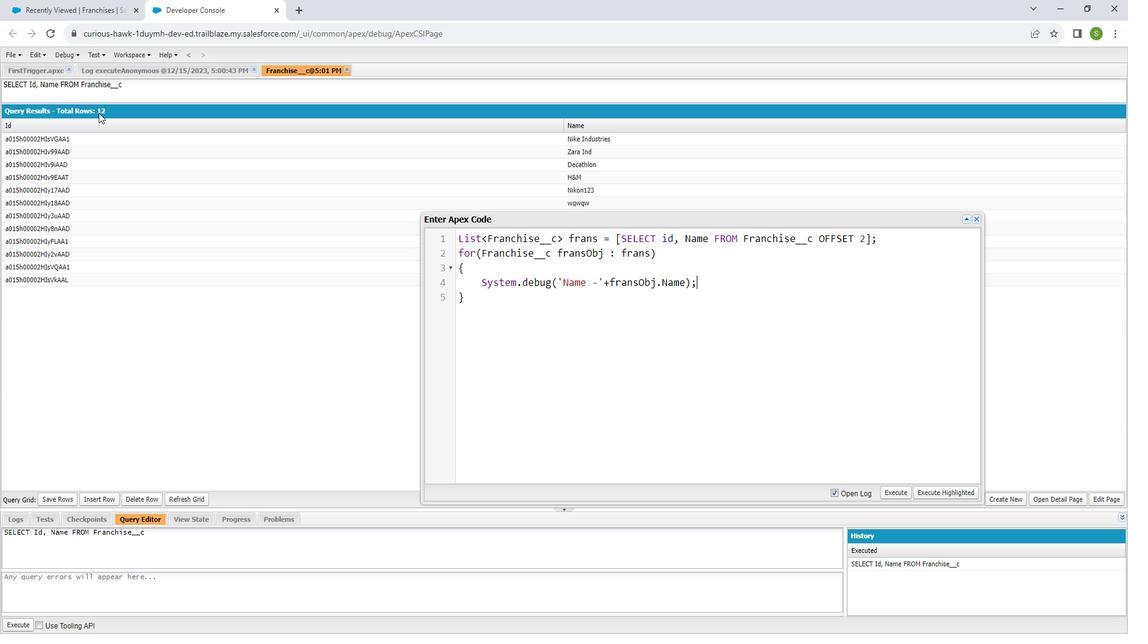 
Action: Mouse pressed left at (94, 128)
Screenshot: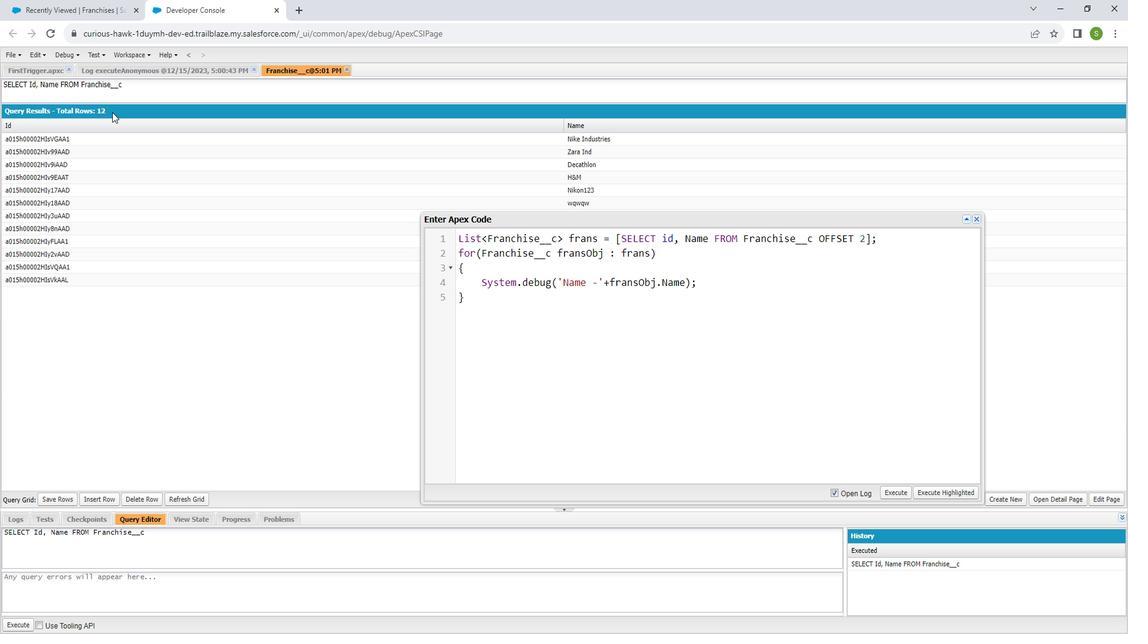 
Action: Mouse moved to (131, 518)
Screenshot: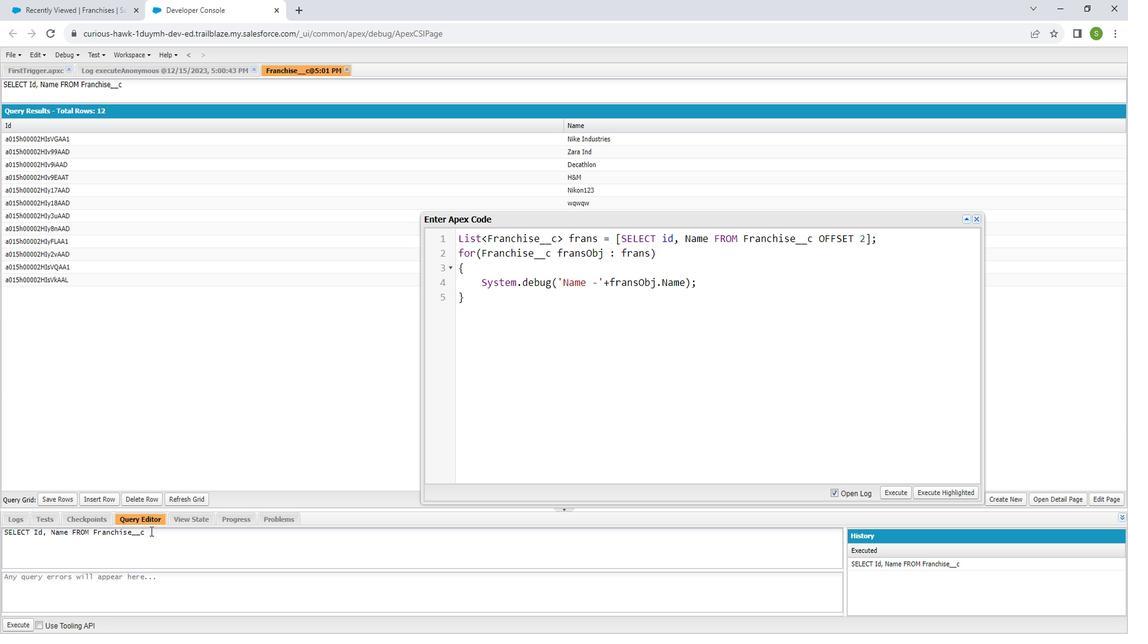 
Action: Mouse pressed left at (131, 518)
Screenshot: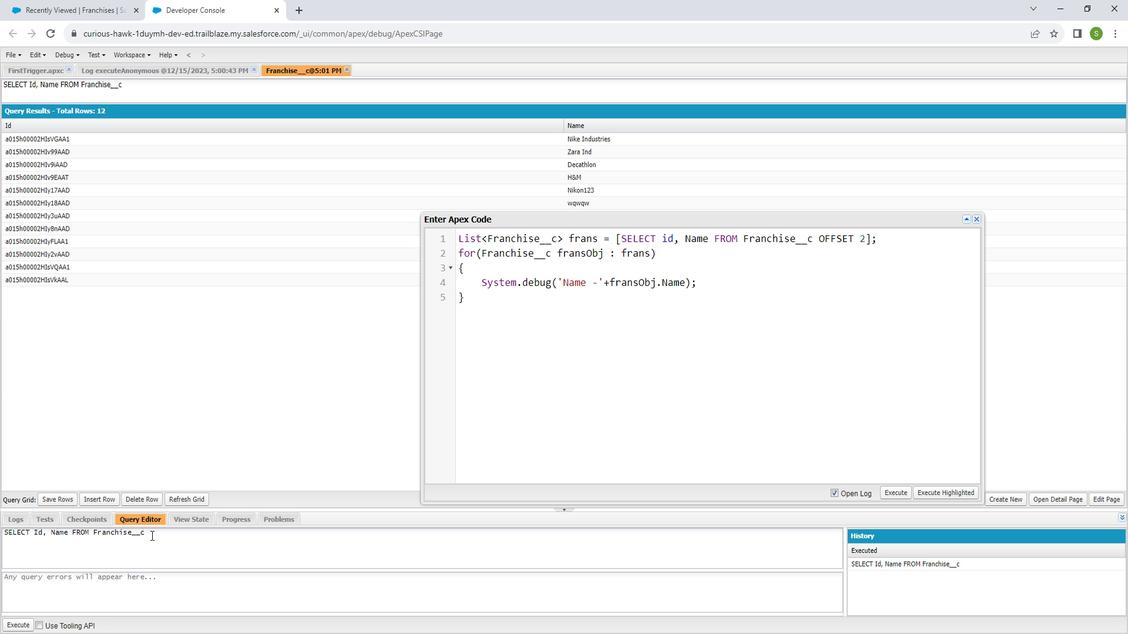 
Action: Key pressed <Key.space>offset<Key.space>2
Screenshot: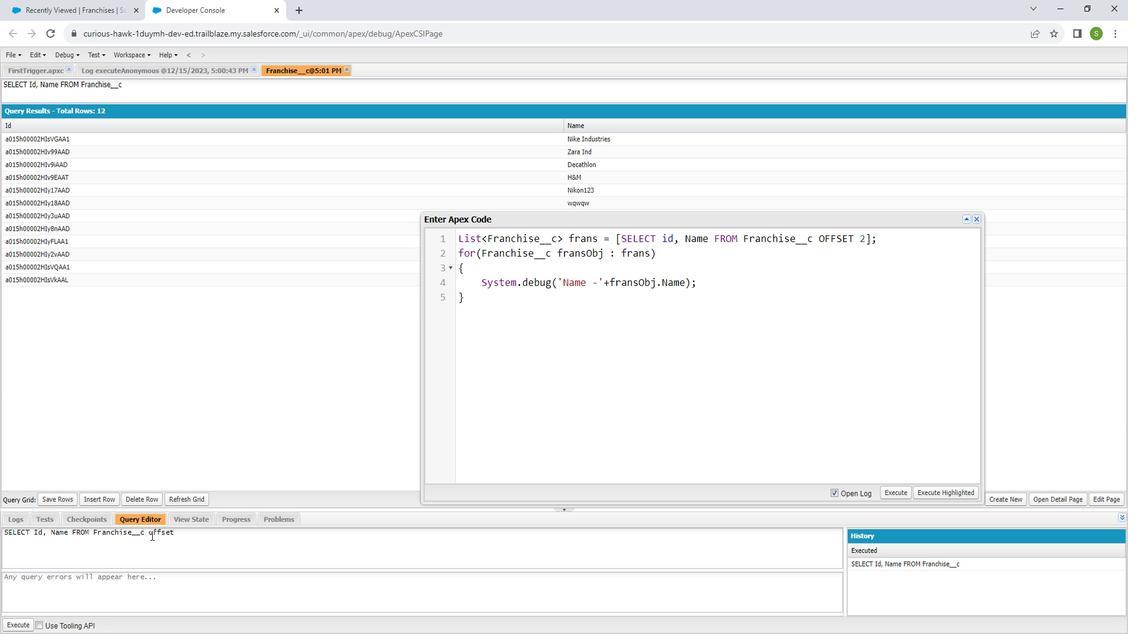 
Action: Mouse moved to (3, 601)
Screenshot: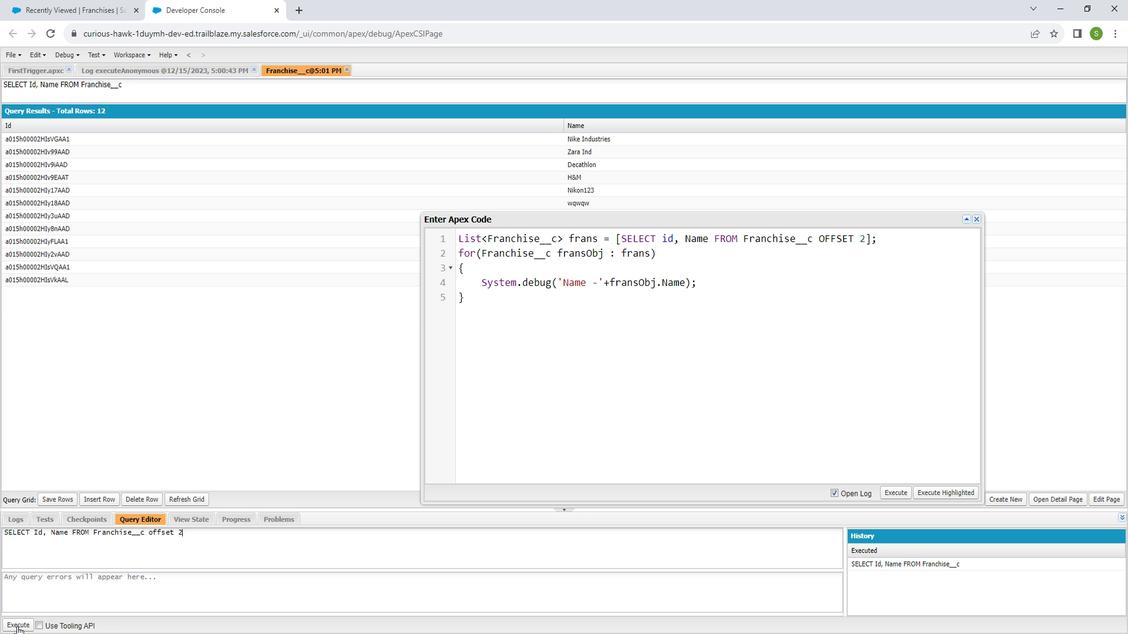 
Action: Mouse pressed left at (3, 601)
Screenshot: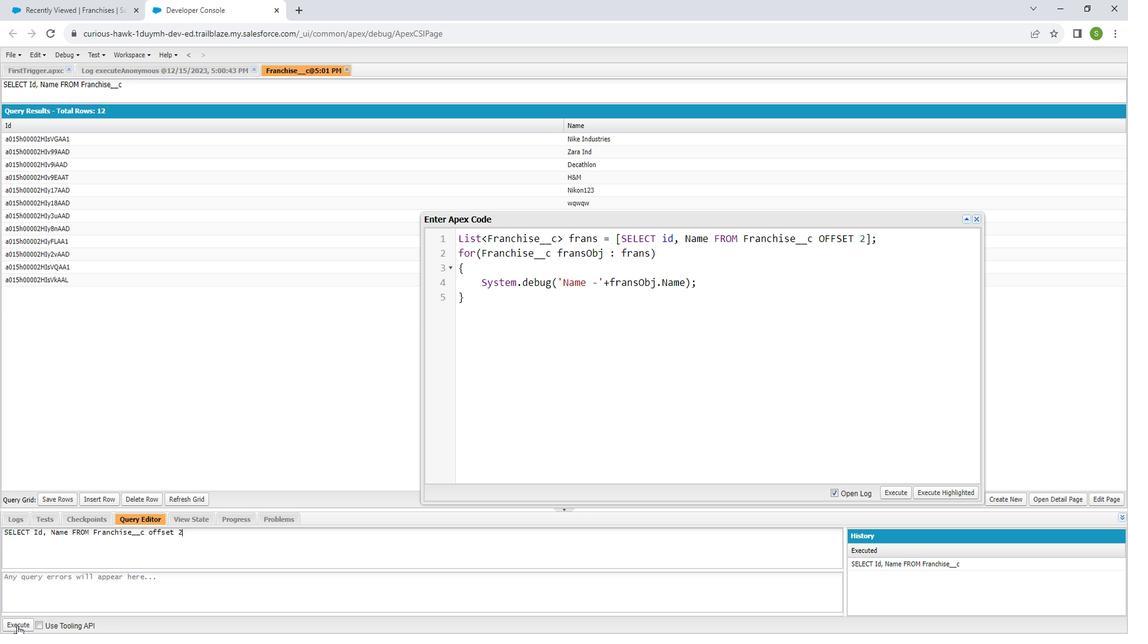 
Action: Mouse moved to (92, 122)
Screenshot: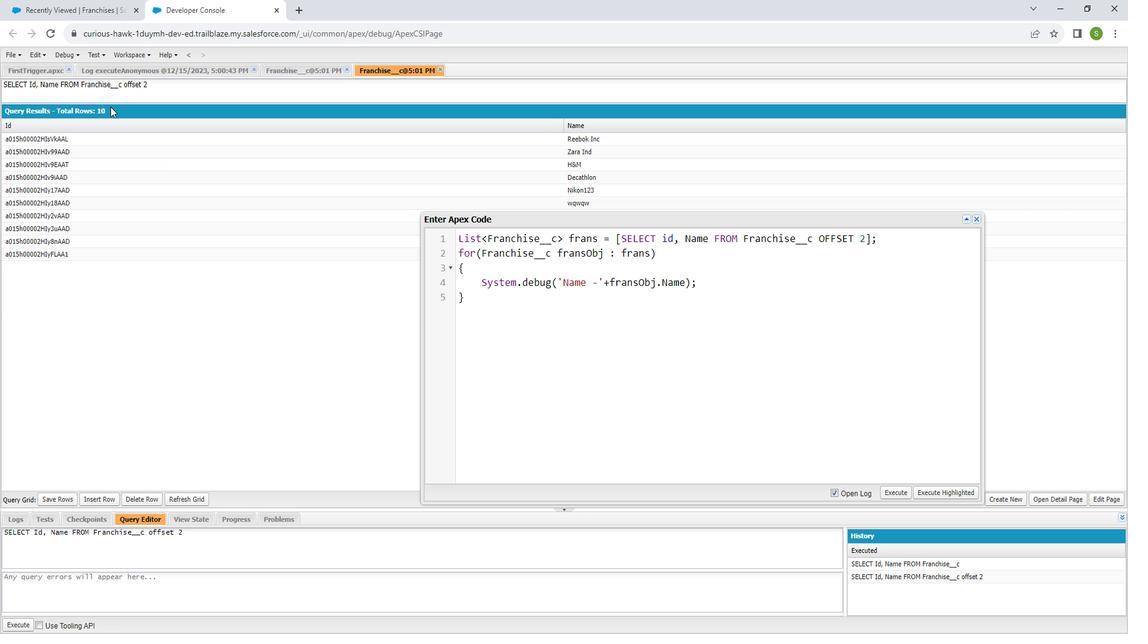 
Action: Mouse pressed left at (92, 122)
Screenshot: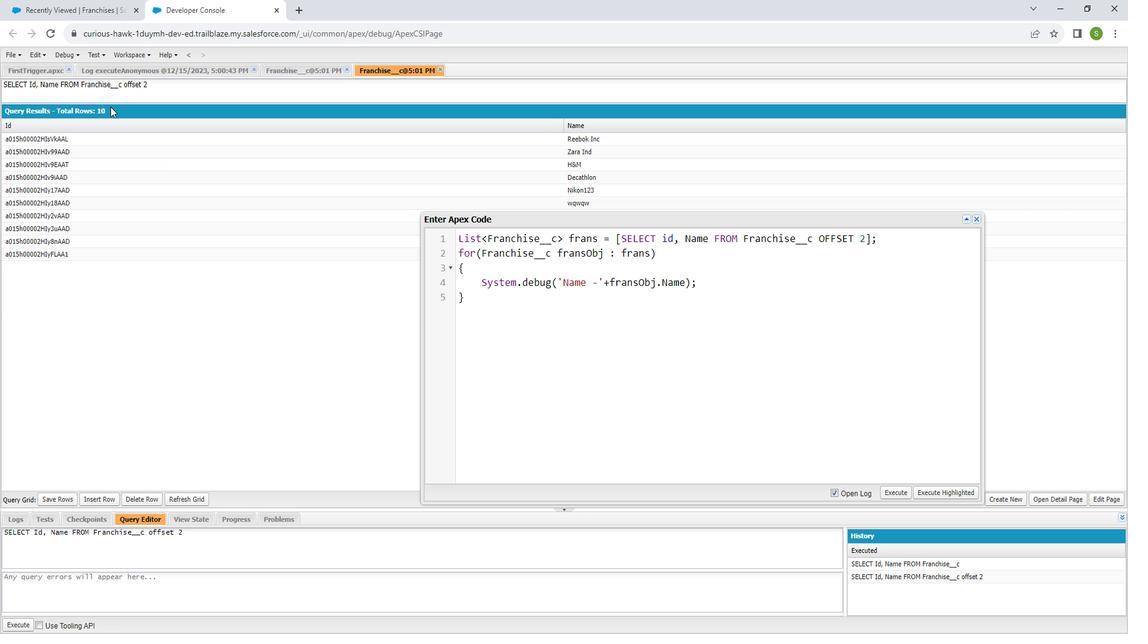 
Action: Mouse moved to (746, 231)
Screenshot: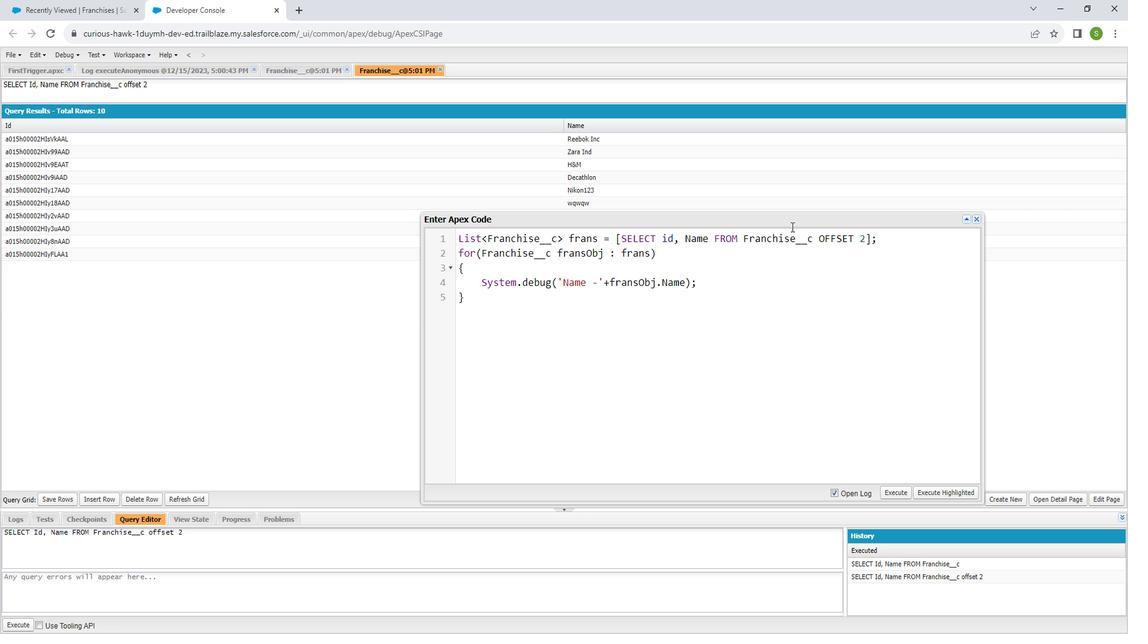 
Action: Mouse pressed left at (746, 231)
Screenshot: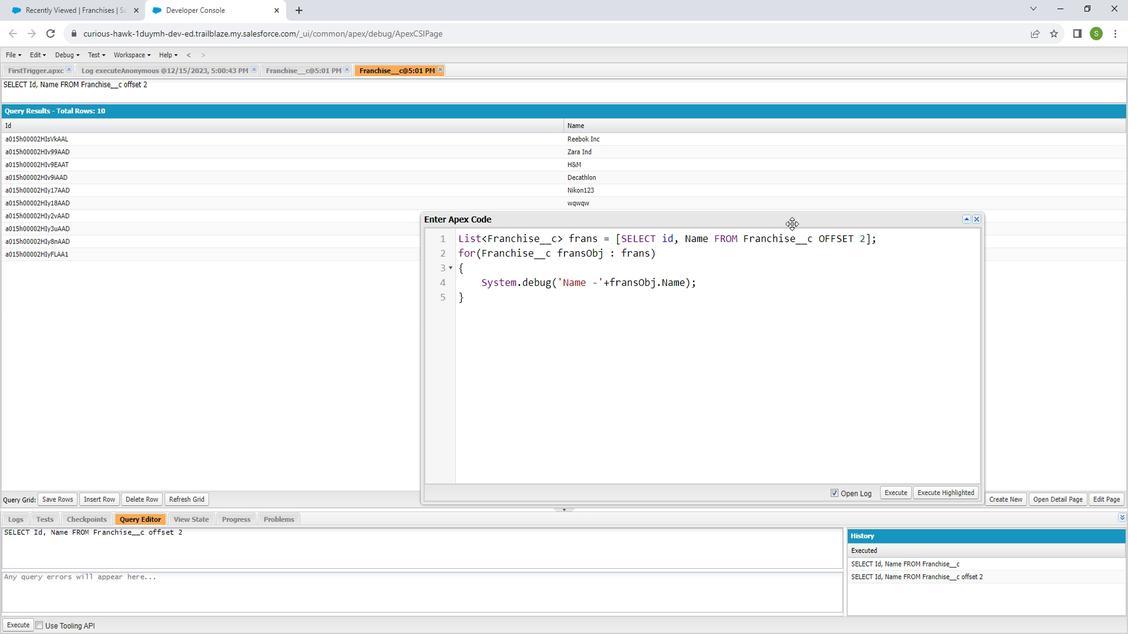 
Action: Mouse moved to (828, 320)
Screenshot: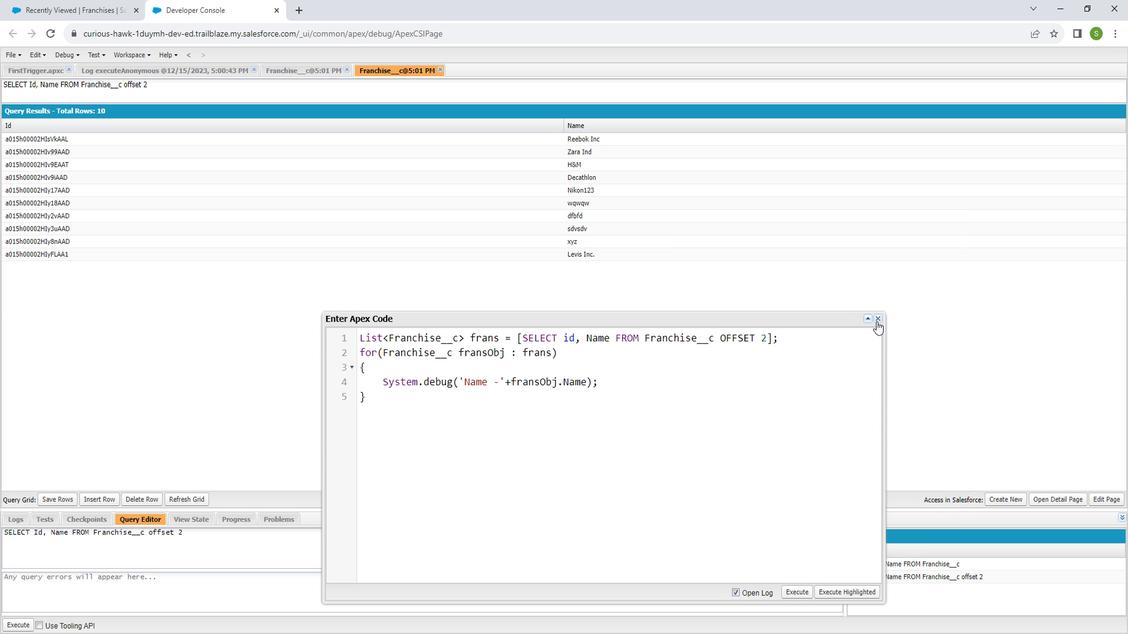 
Action: Mouse pressed left at (828, 320)
Screenshot: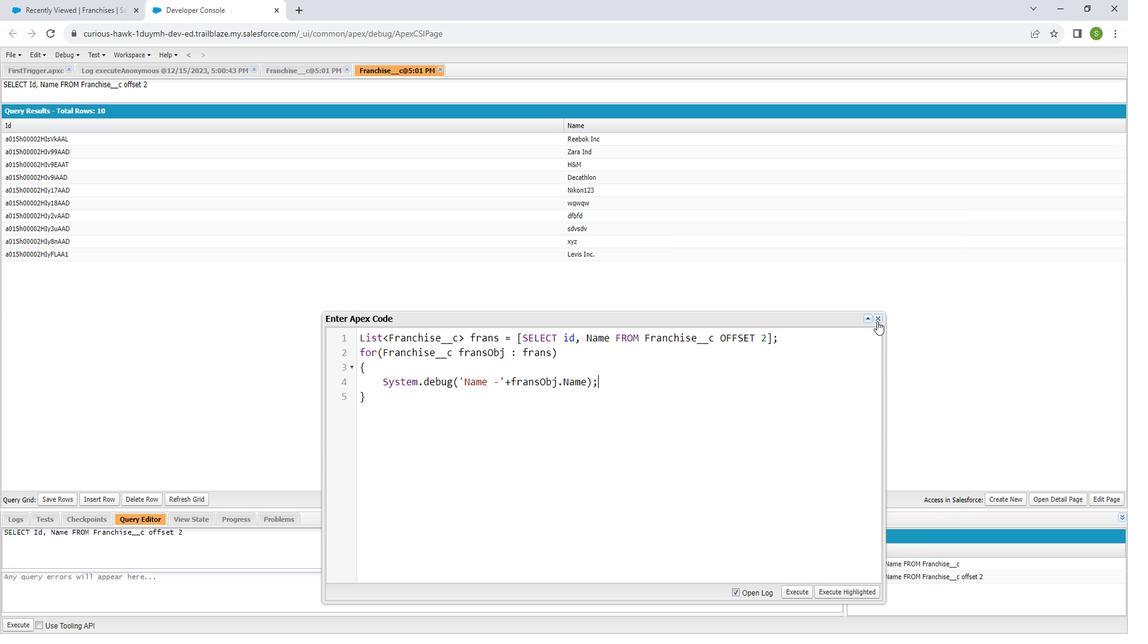 
Action: Mouse moved to (640, 282)
Screenshot: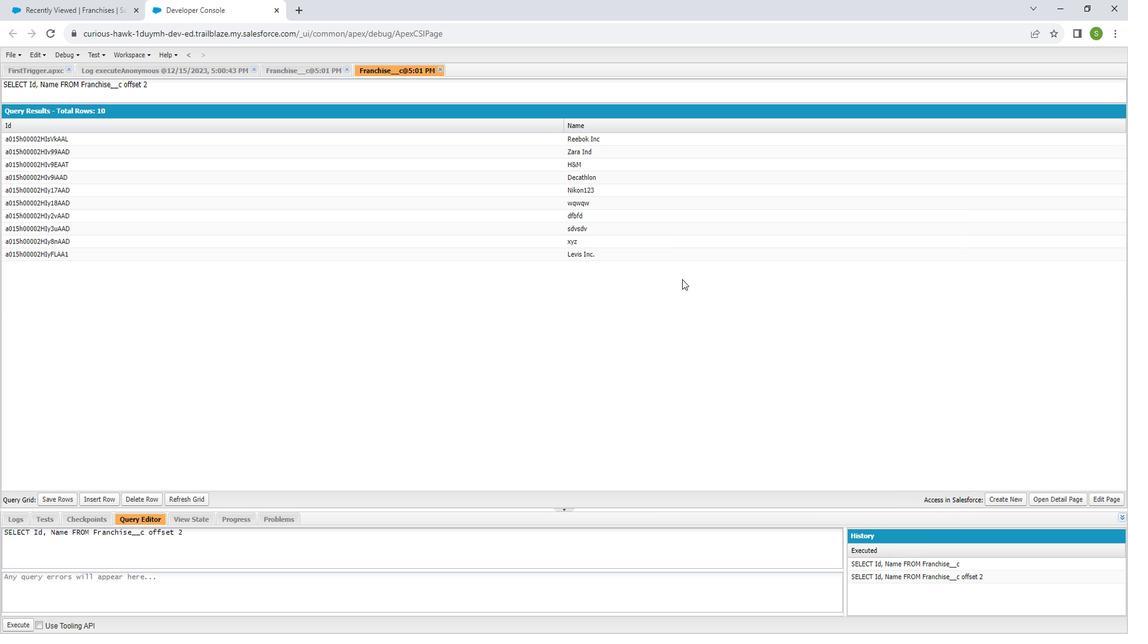
